 Task: In the  document payroll.txt Use the feature 'and check spelling and grammer' Select the body of letter and change paragraph spacing to  '1.5'Select the word  Good Afternoon and change font size to  25
Action: Mouse moved to (333, 458)
Screenshot: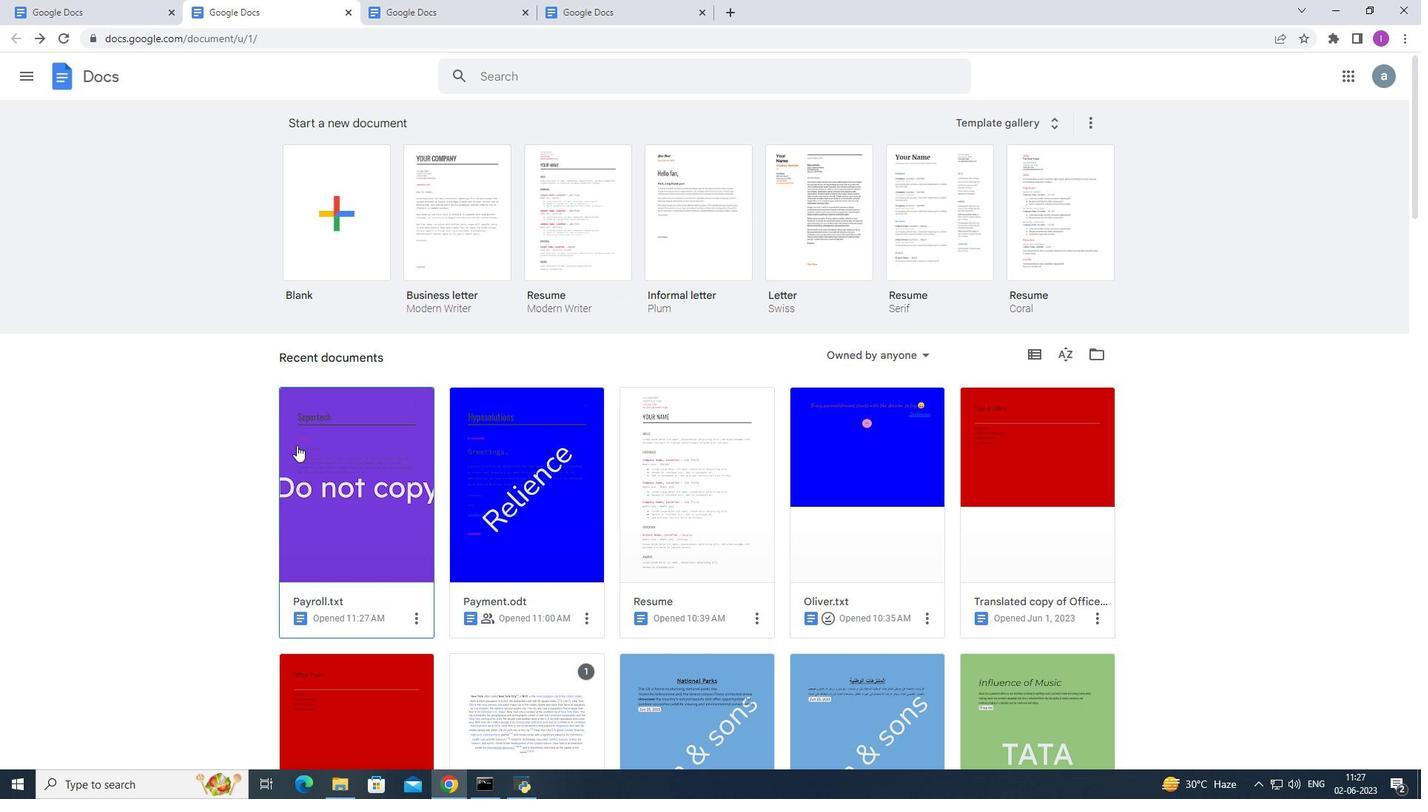 
Action: Mouse pressed left at (333, 458)
Screenshot: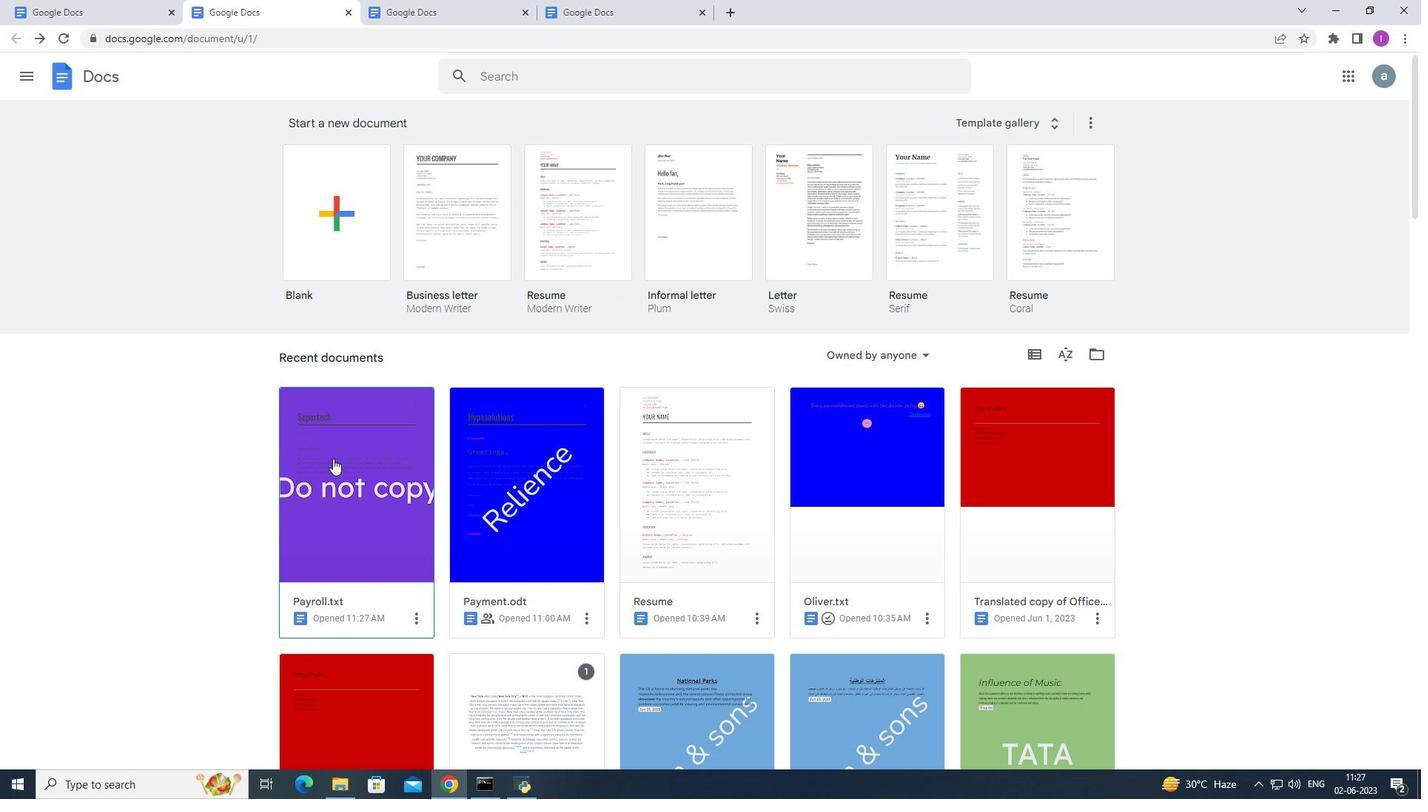 
Action: Mouse moved to (552, 566)
Screenshot: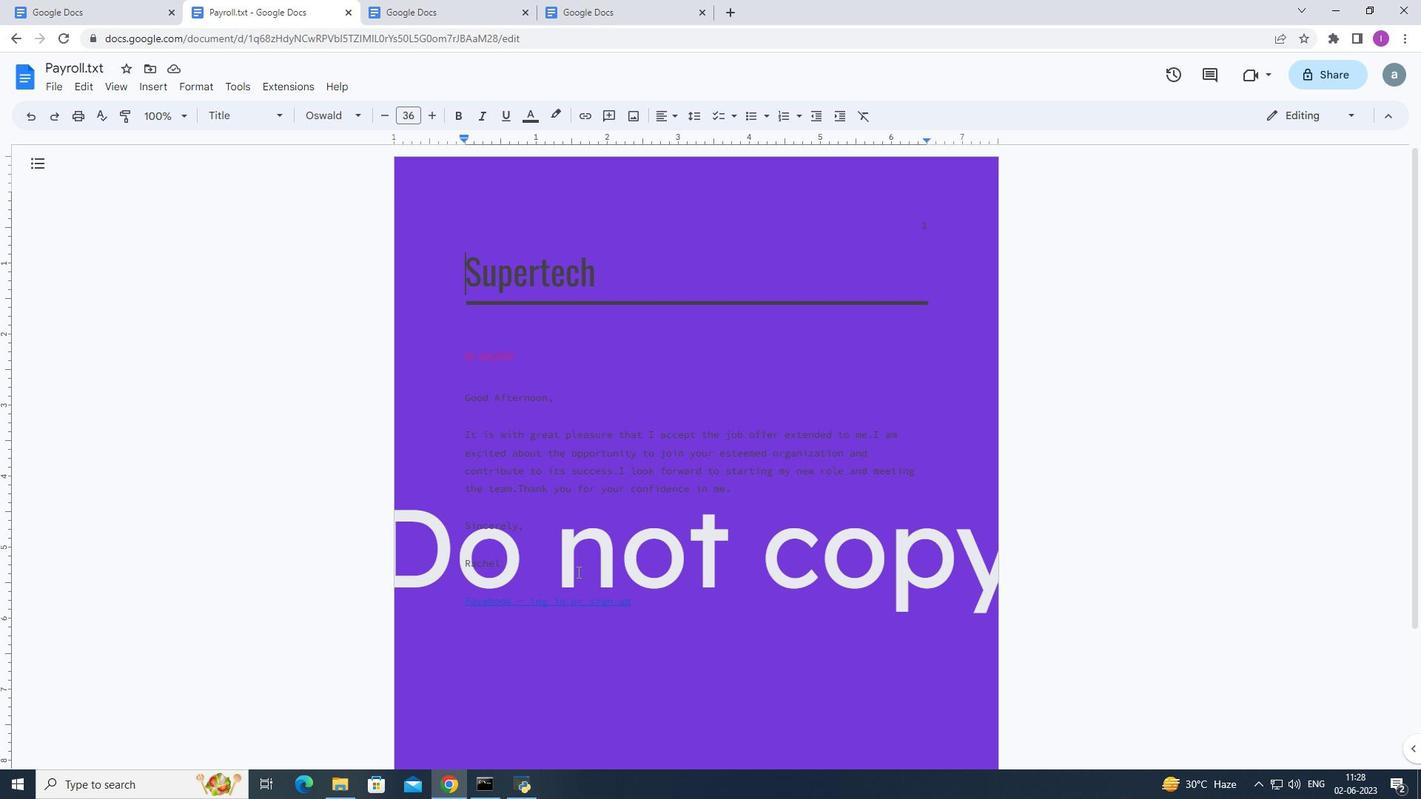 
Action: Mouse pressed left at (552, 566)
Screenshot: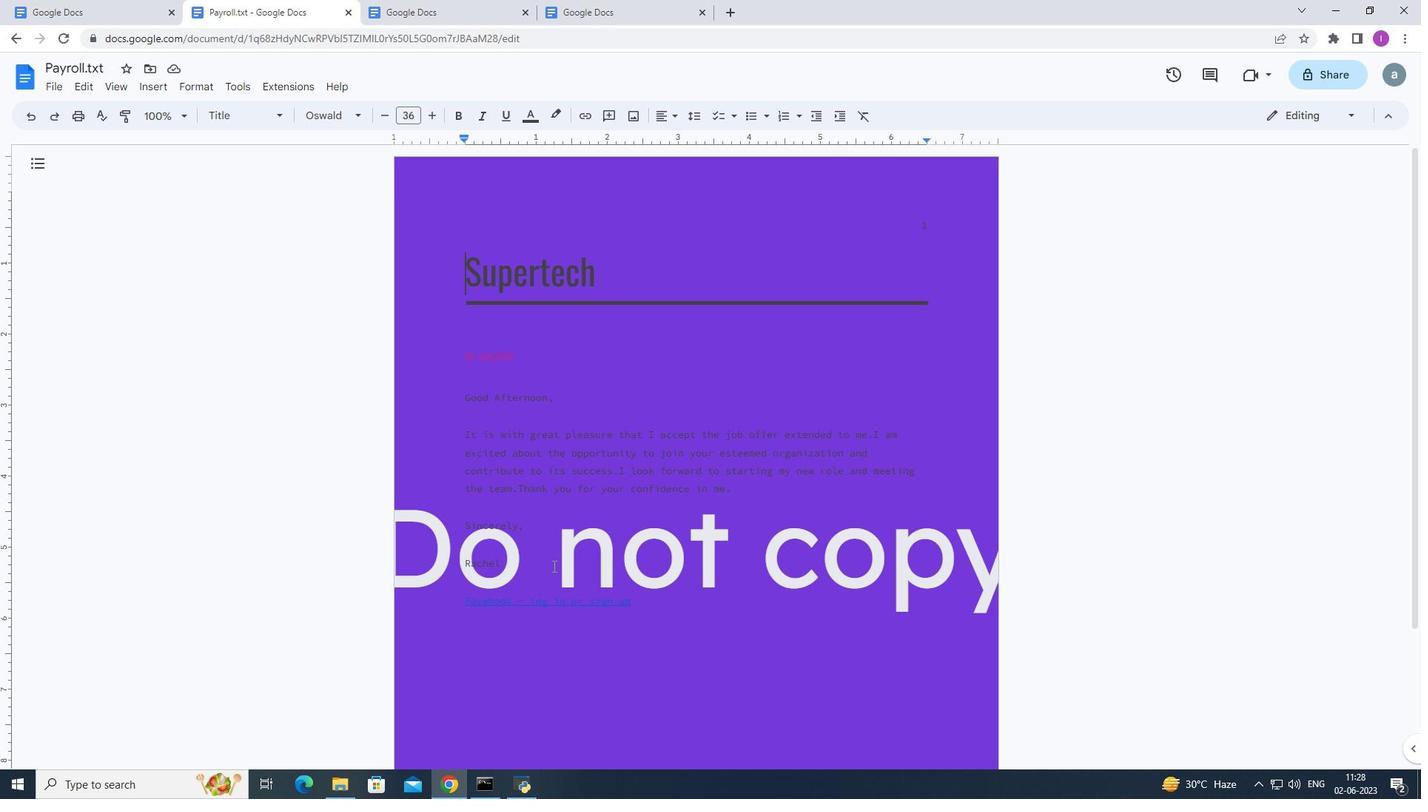 
Action: Mouse moved to (242, 80)
Screenshot: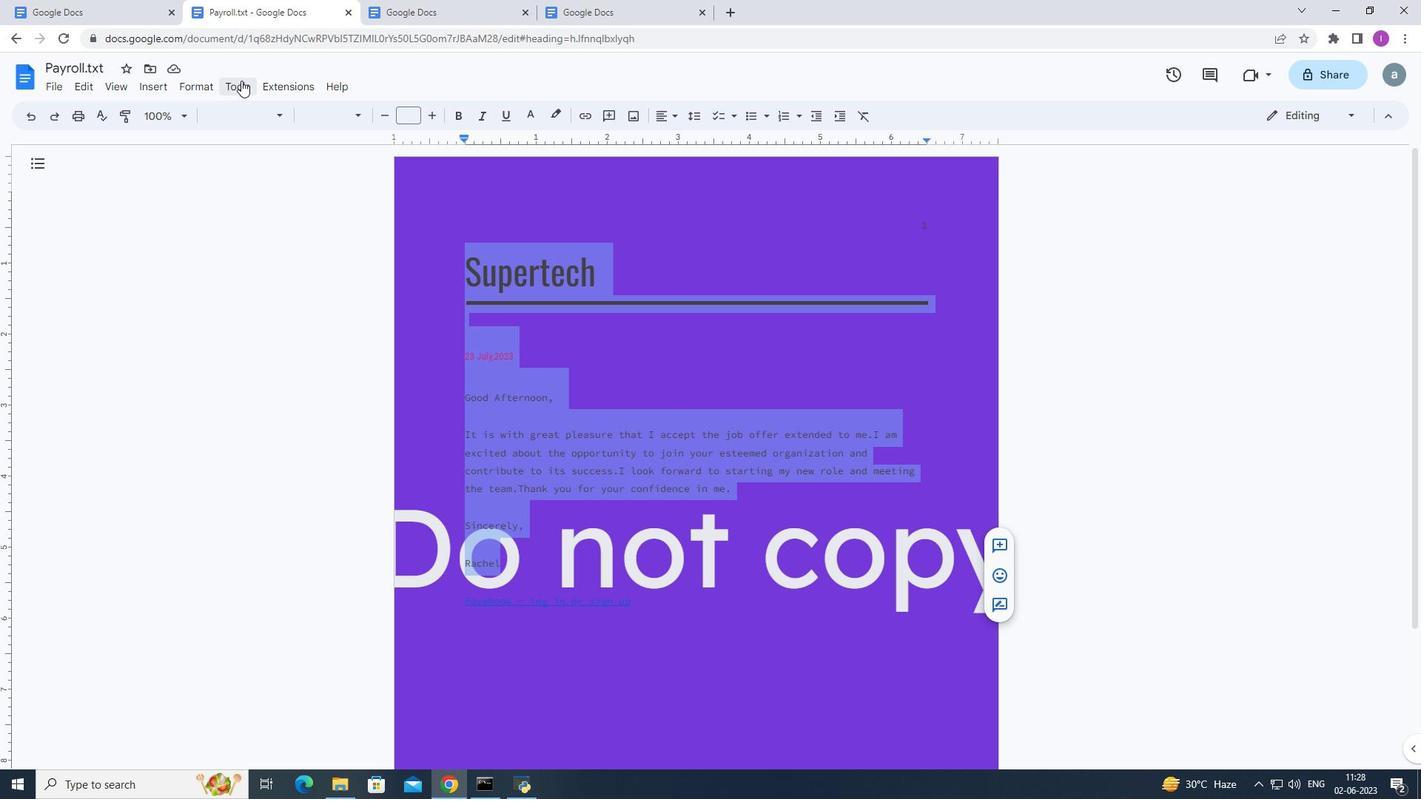 
Action: Mouse pressed left at (242, 80)
Screenshot: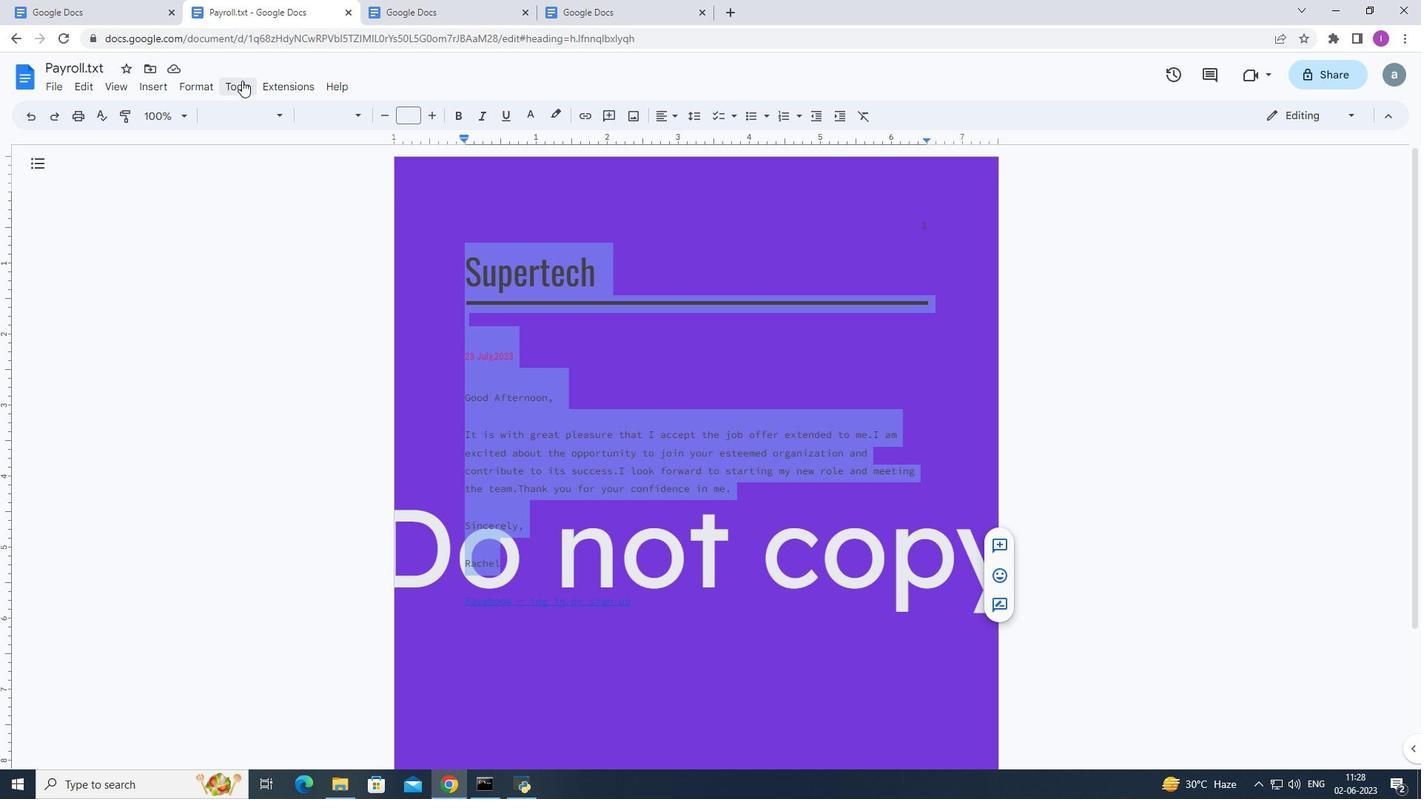 
Action: Mouse moved to (302, 105)
Screenshot: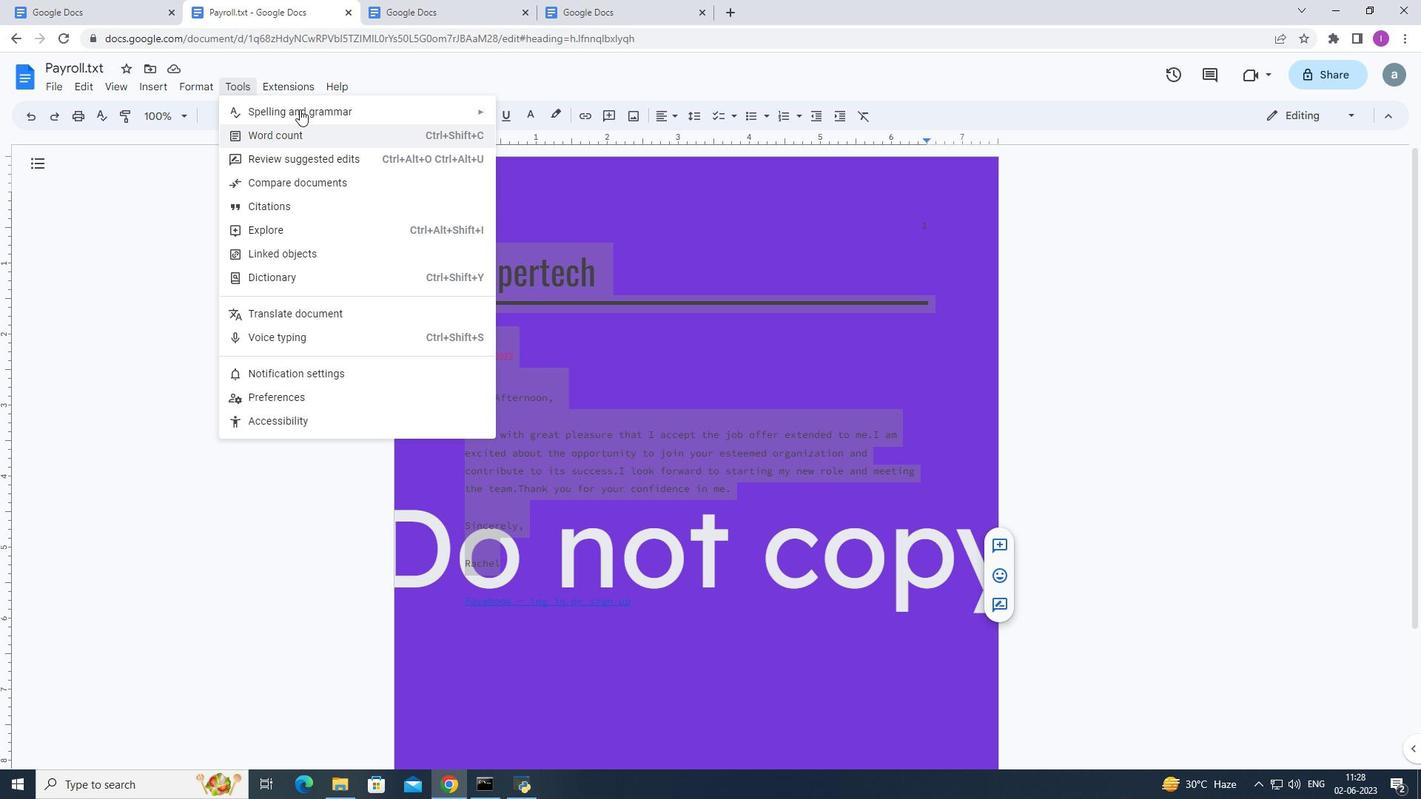 
Action: Mouse pressed left at (302, 105)
Screenshot: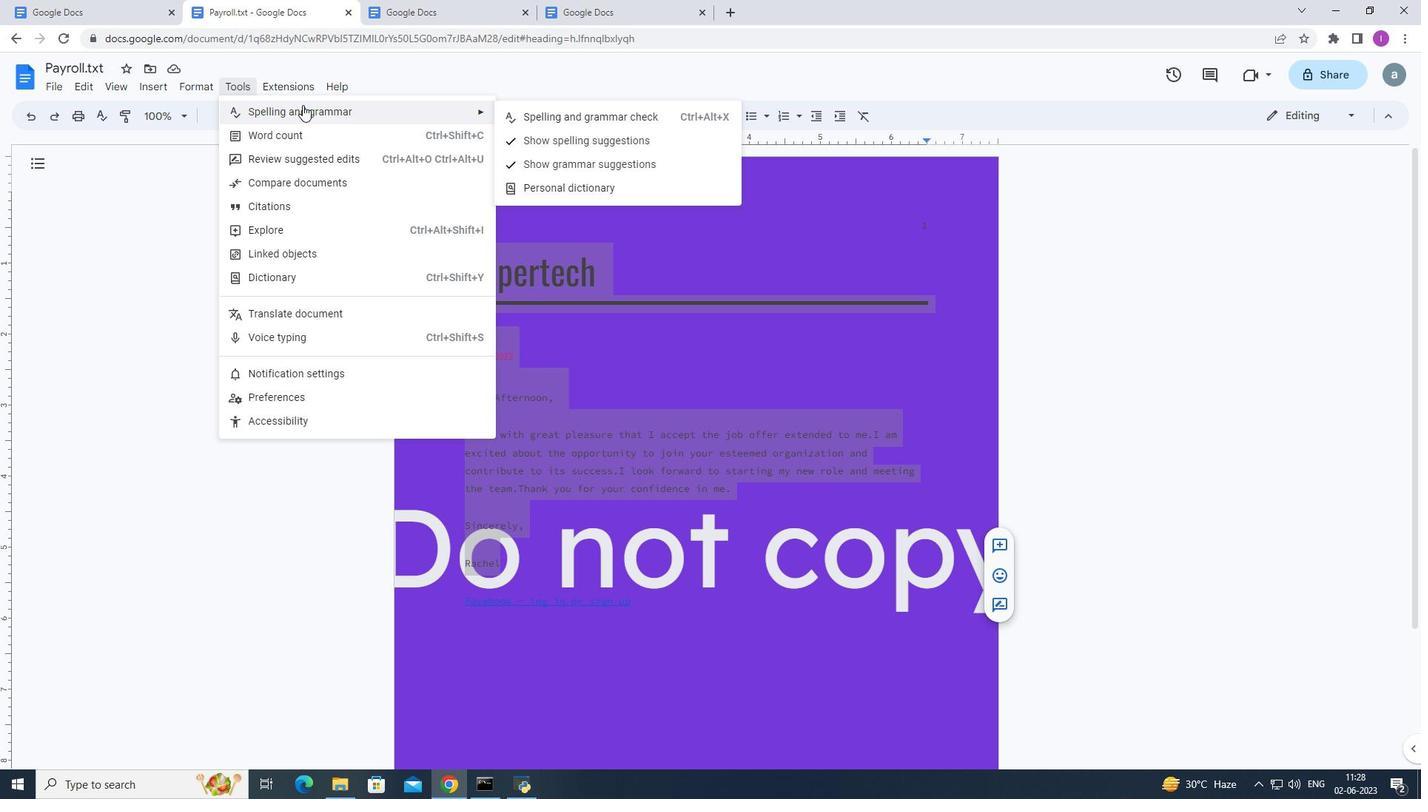 
Action: Mouse moved to (542, 116)
Screenshot: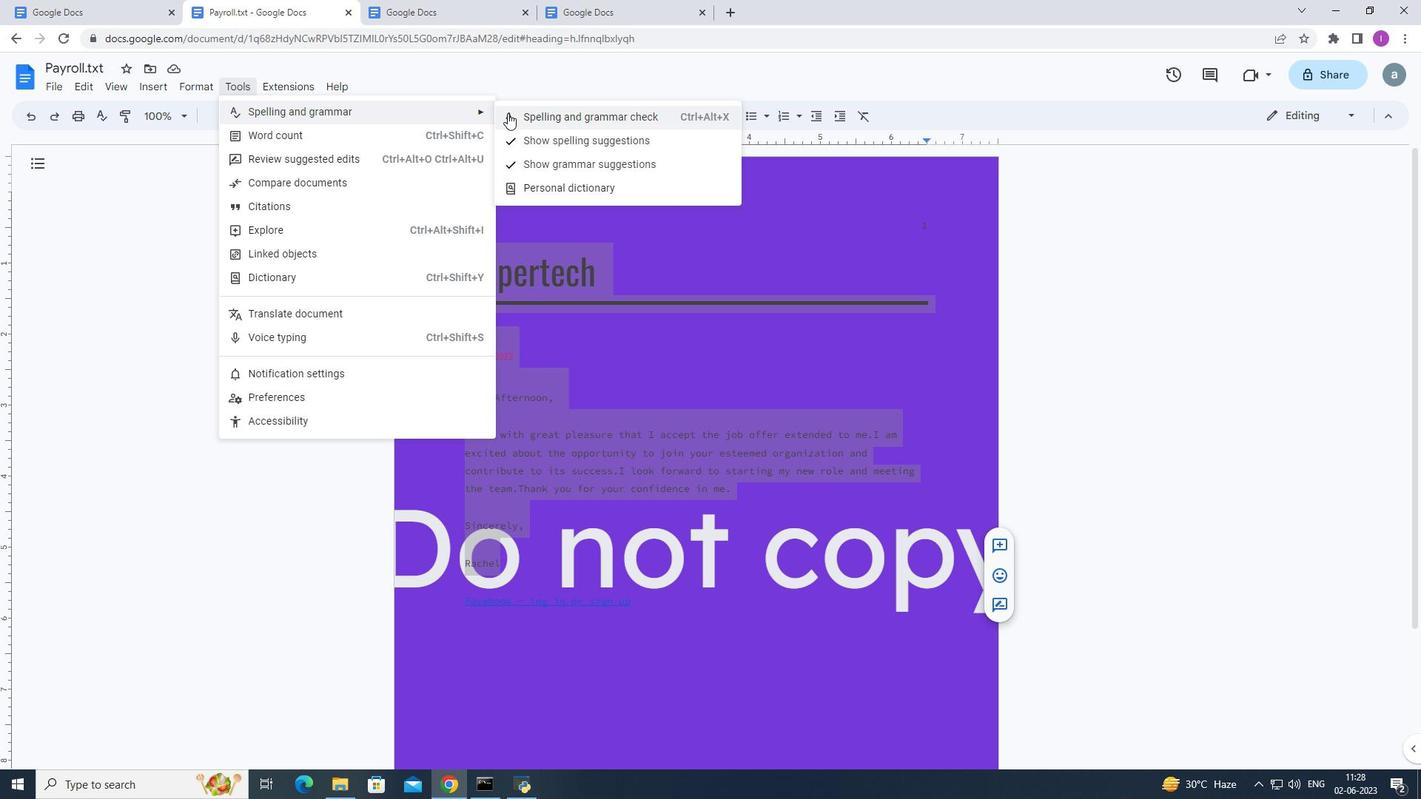 
Action: Mouse pressed left at (542, 116)
Screenshot: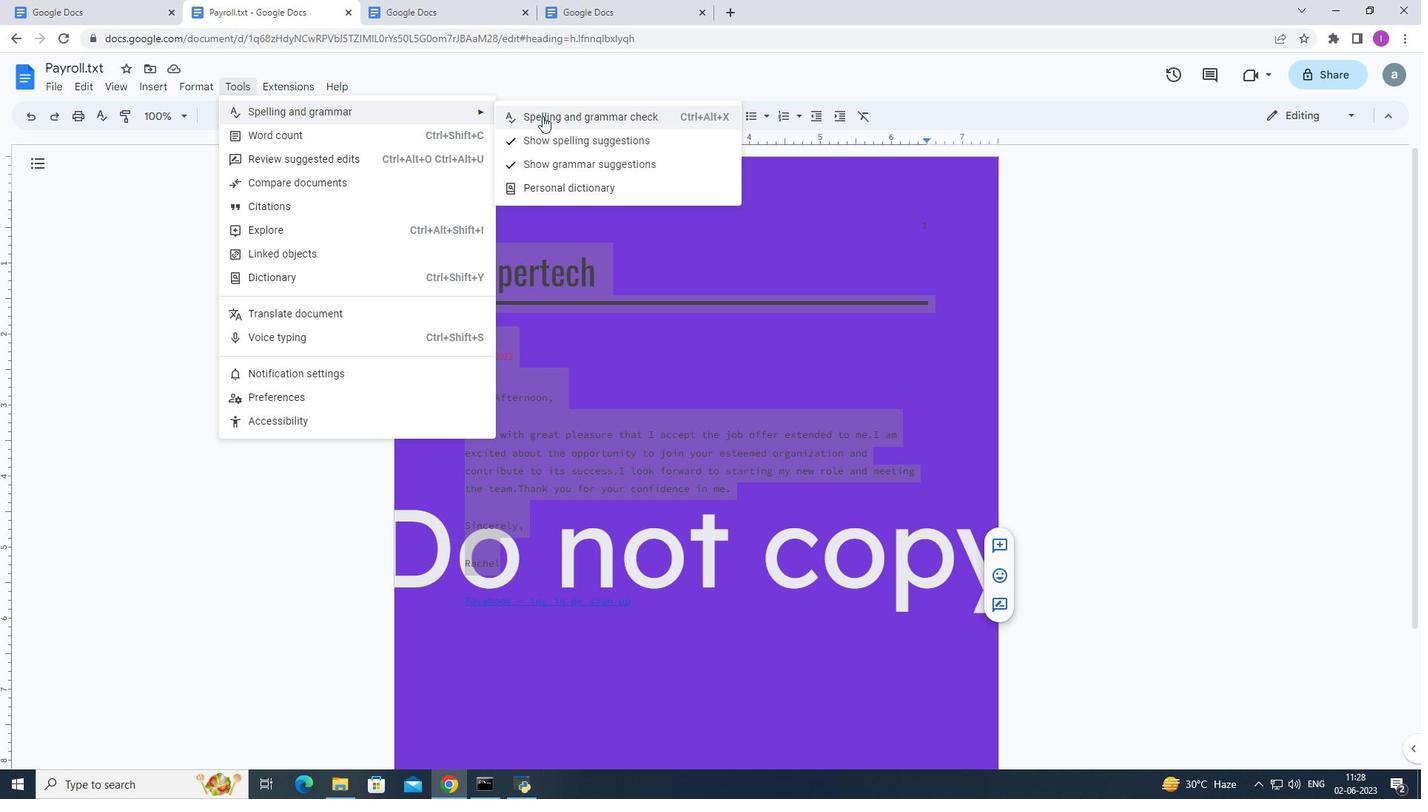 
Action: Mouse moved to (1126, 373)
Screenshot: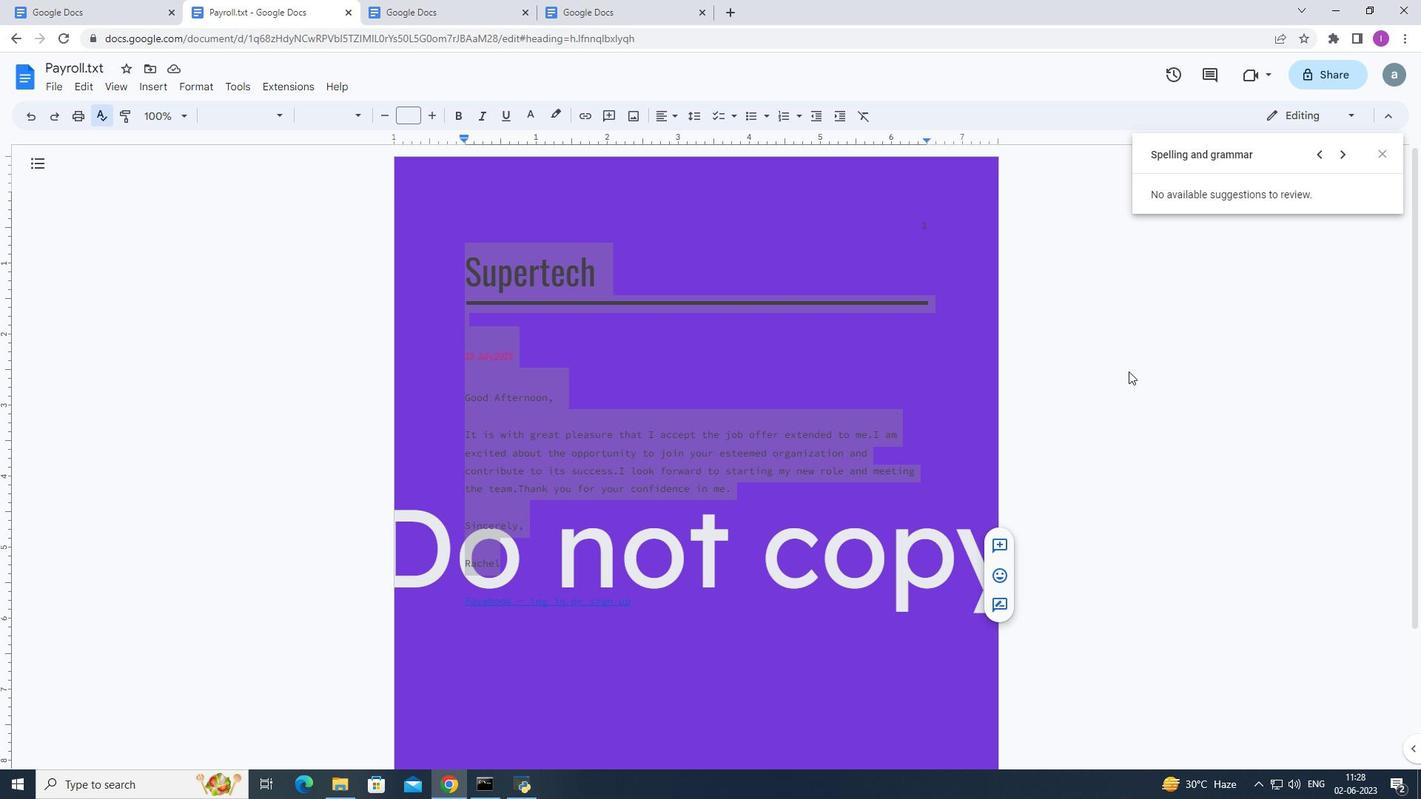 
Action: Mouse pressed left at (1126, 373)
Screenshot: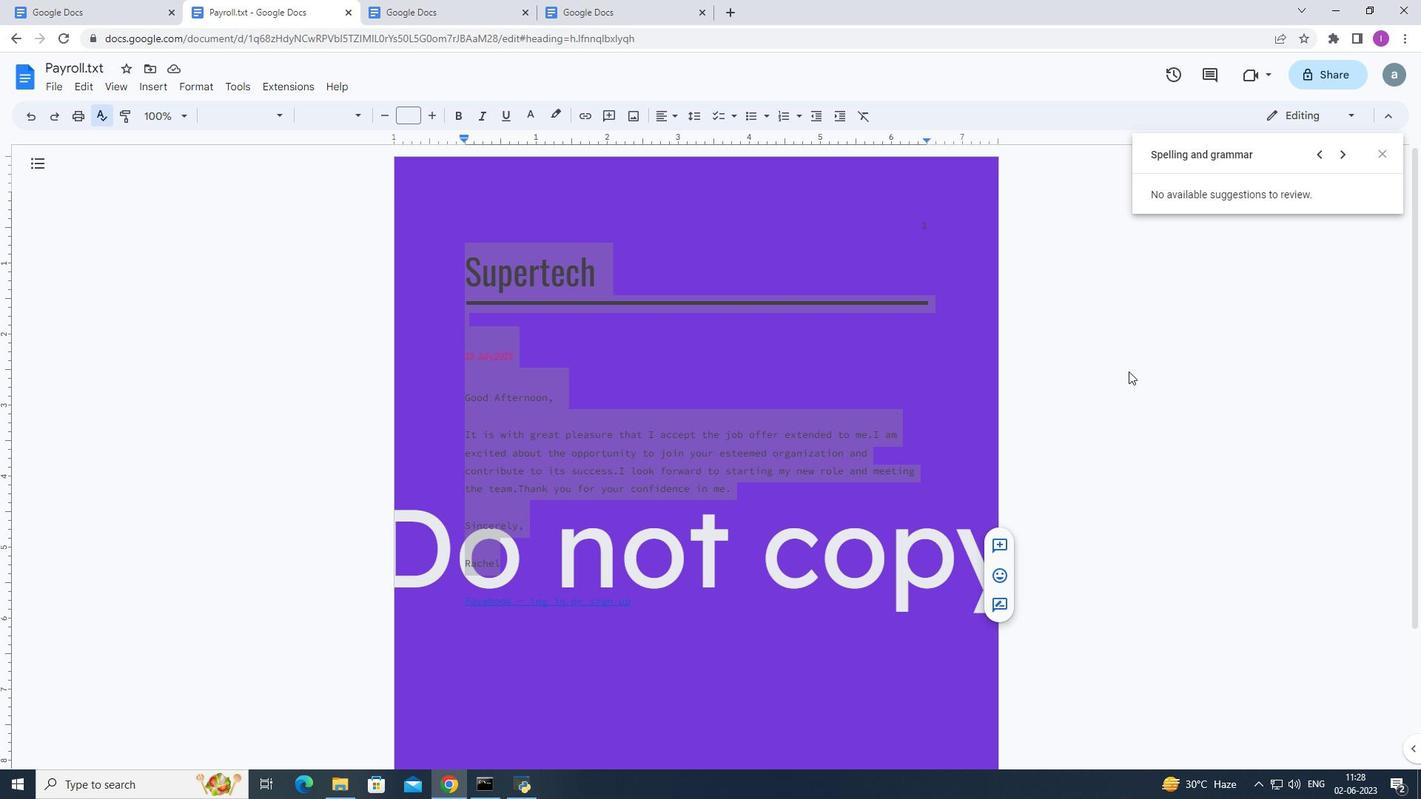 
Action: Mouse moved to (741, 496)
Screenshot: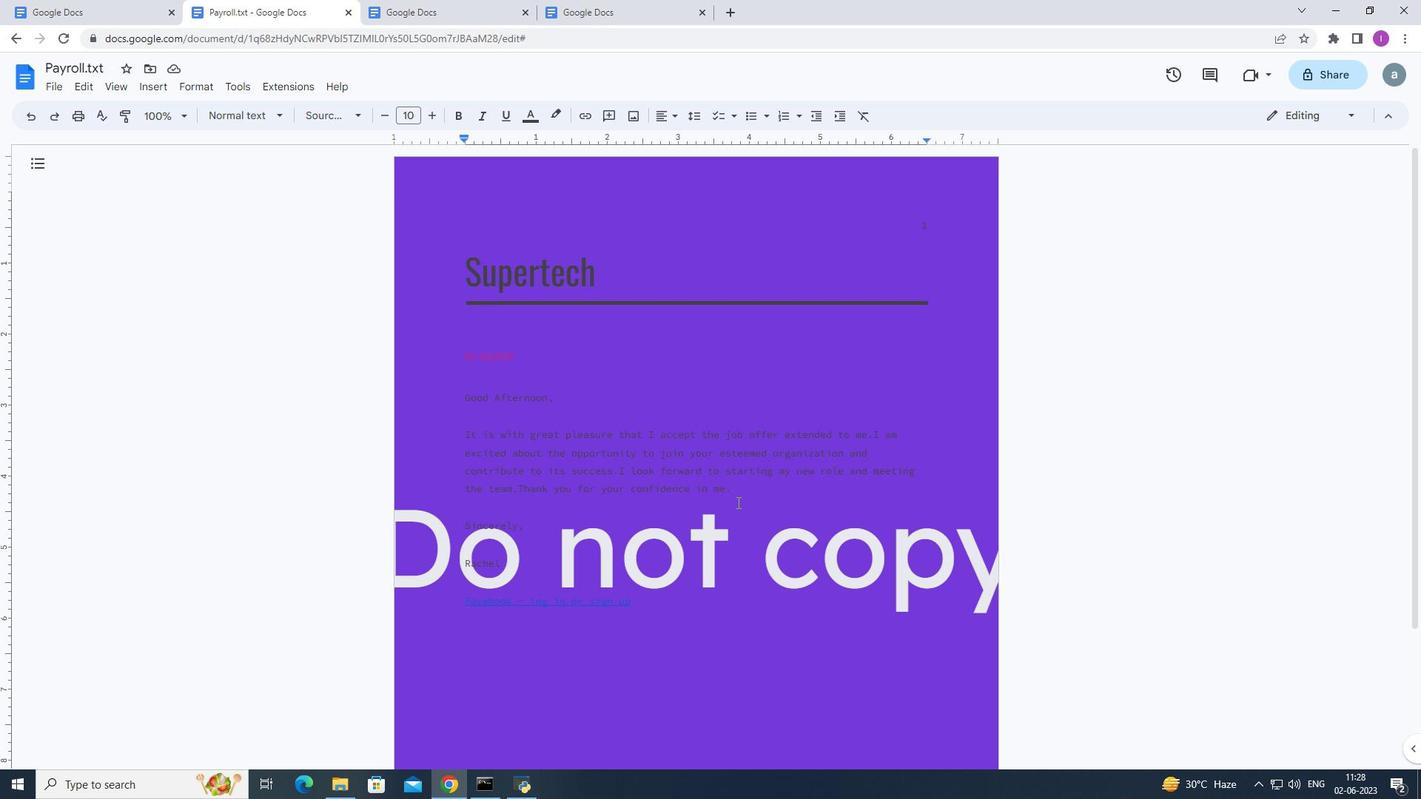 
Action: Mouse pressed left at (741, 496)
Screenshot: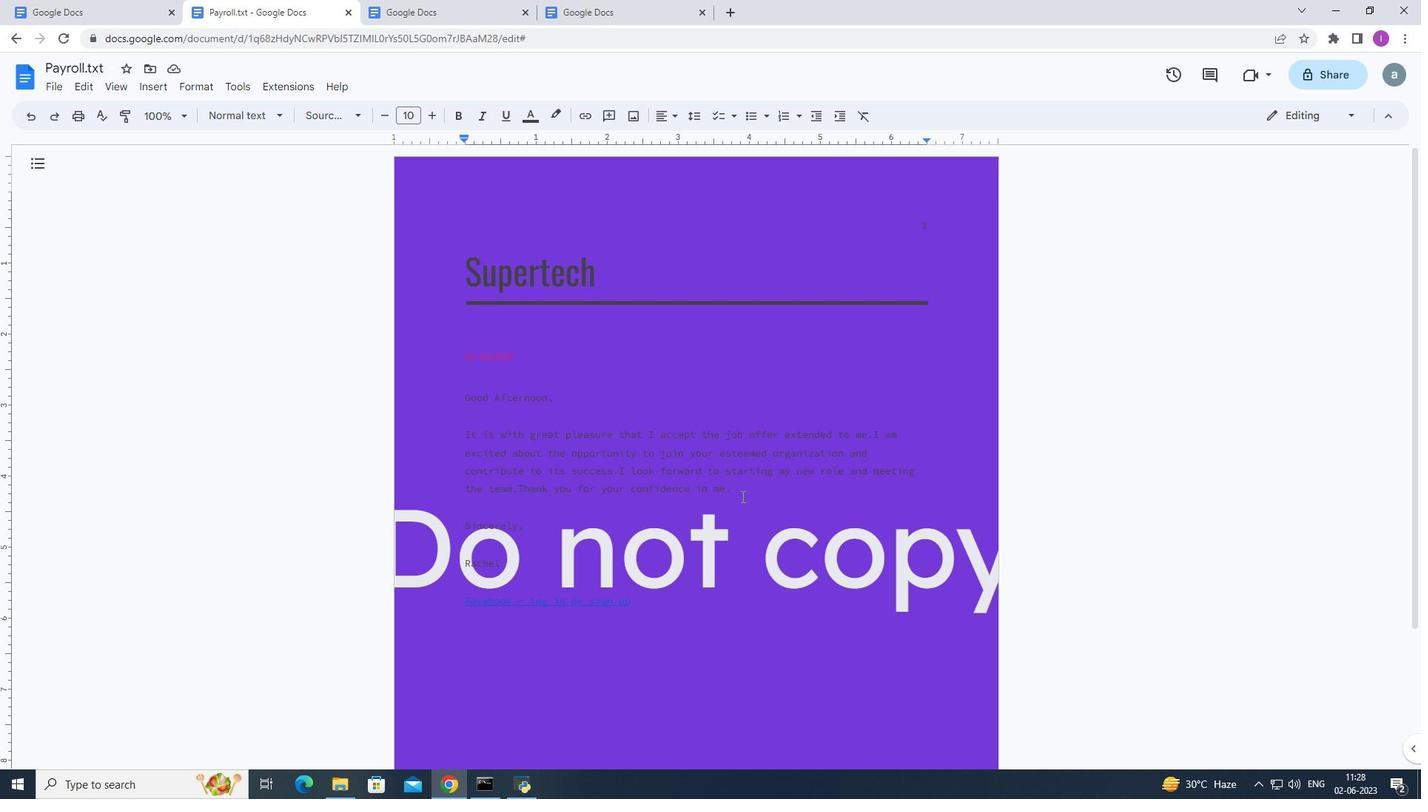 
Action: Mouse moved to (699, 117)
Screenshot: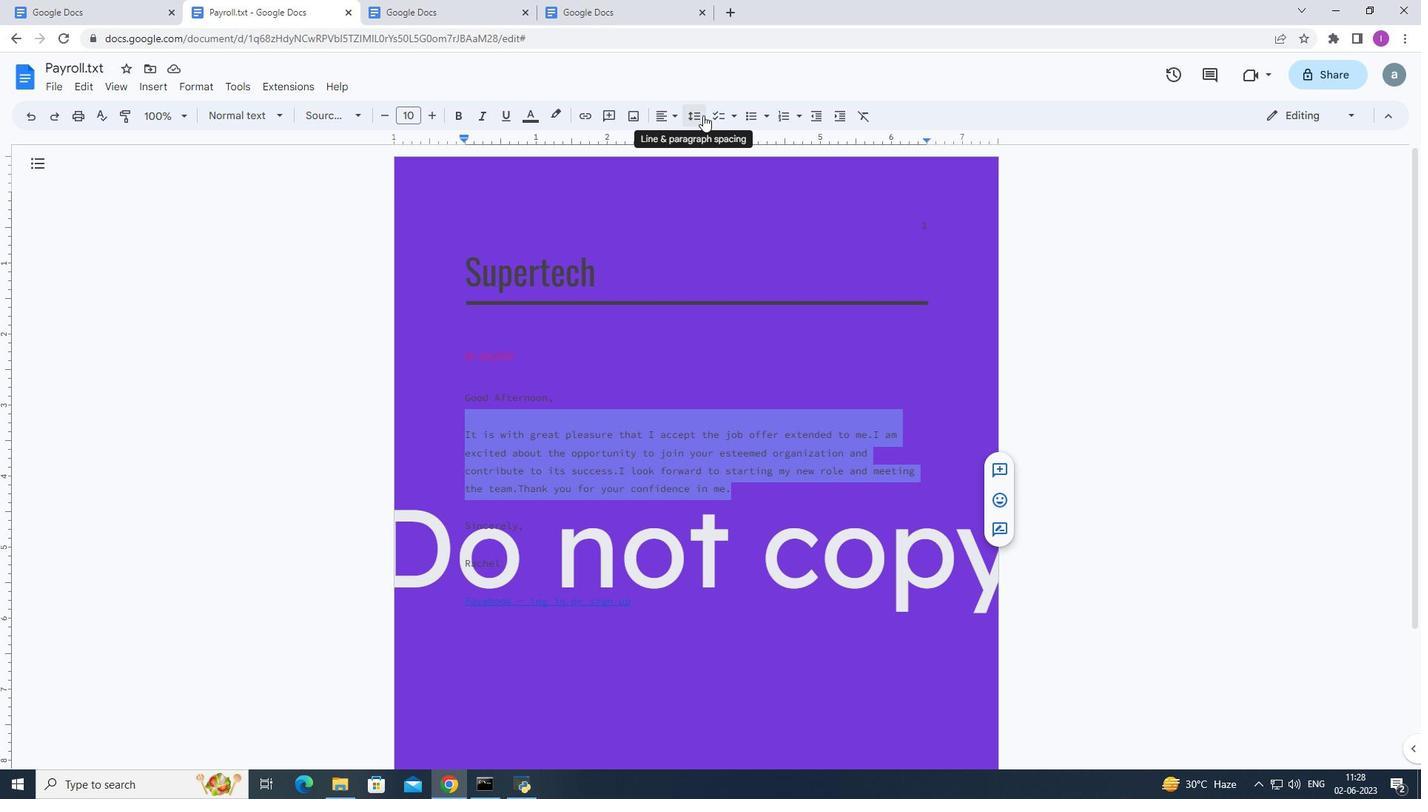 
Action: Mouse pressed left at (699, 117)
Screenshot: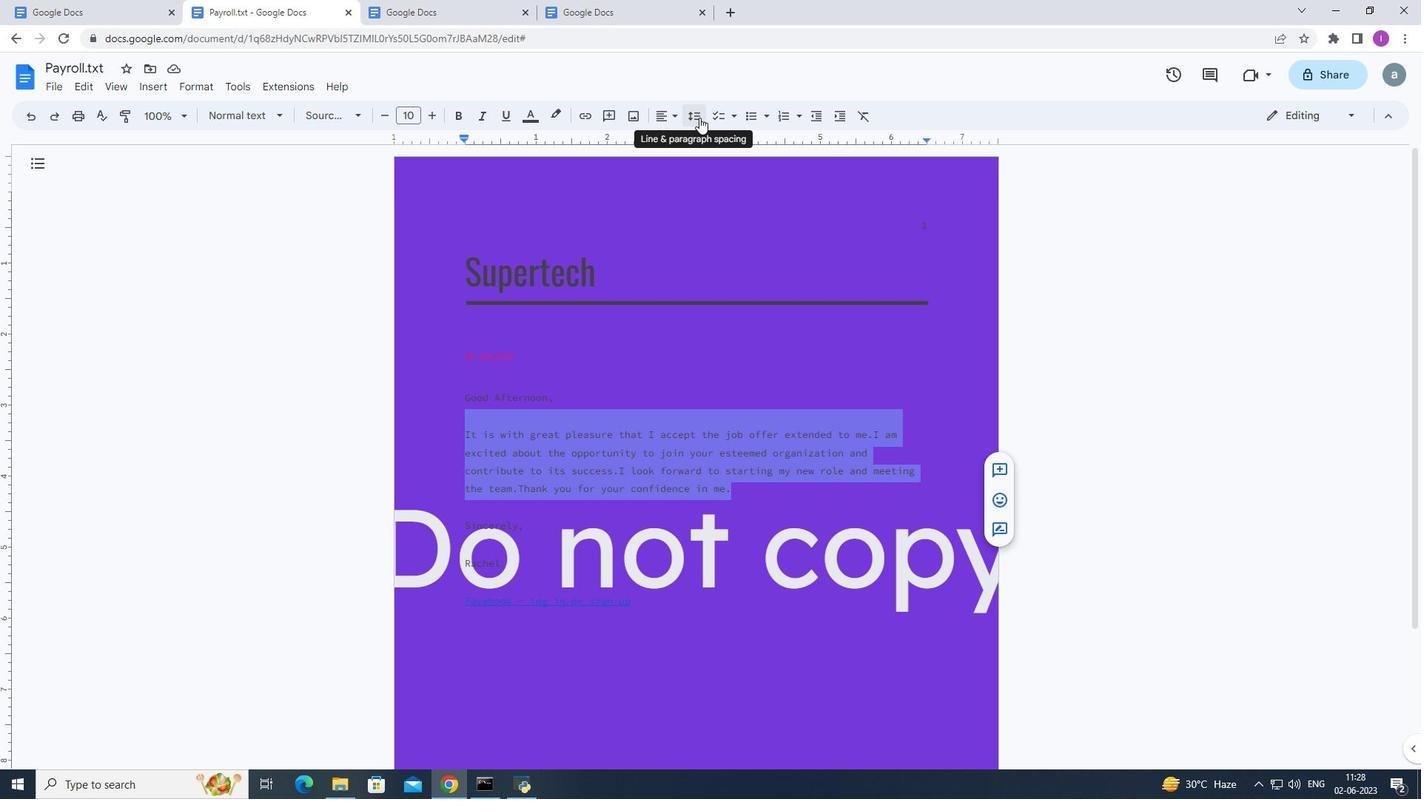 
Action: Mouse moved to (726, 193)
Screenshot: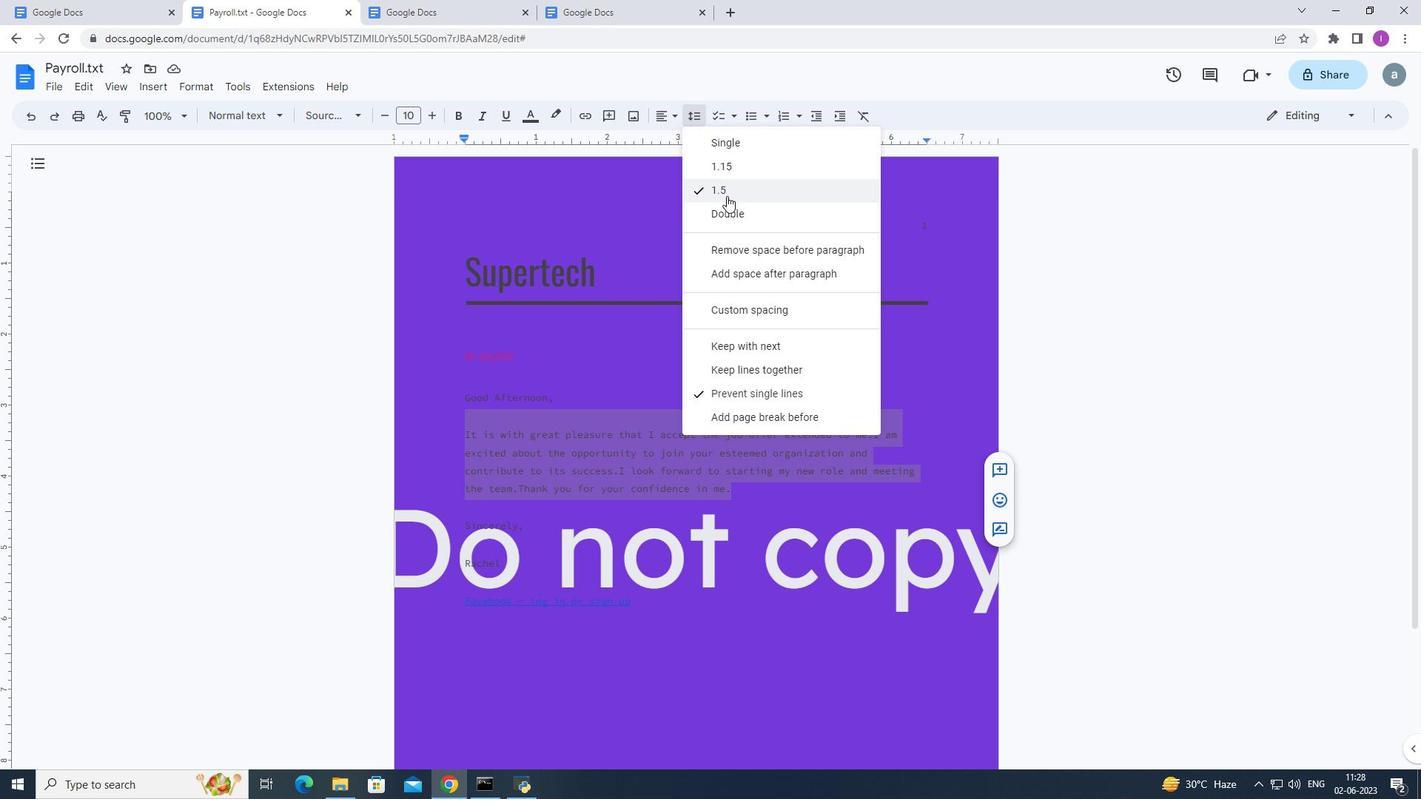 
Action: Mouse pressed left at (726, 193)
Screenshot: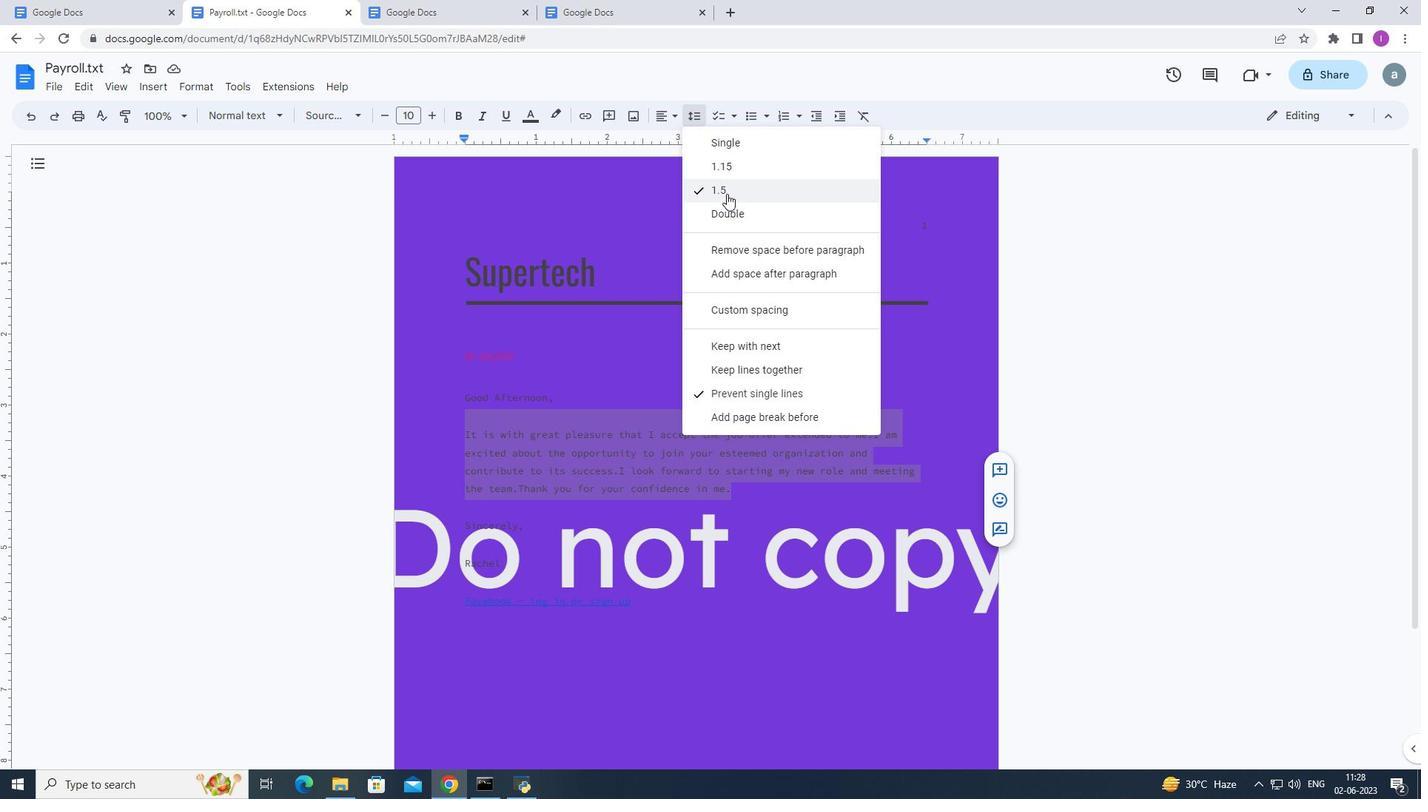 
Action: Mouse moved to (1079, 174)
Screenshot: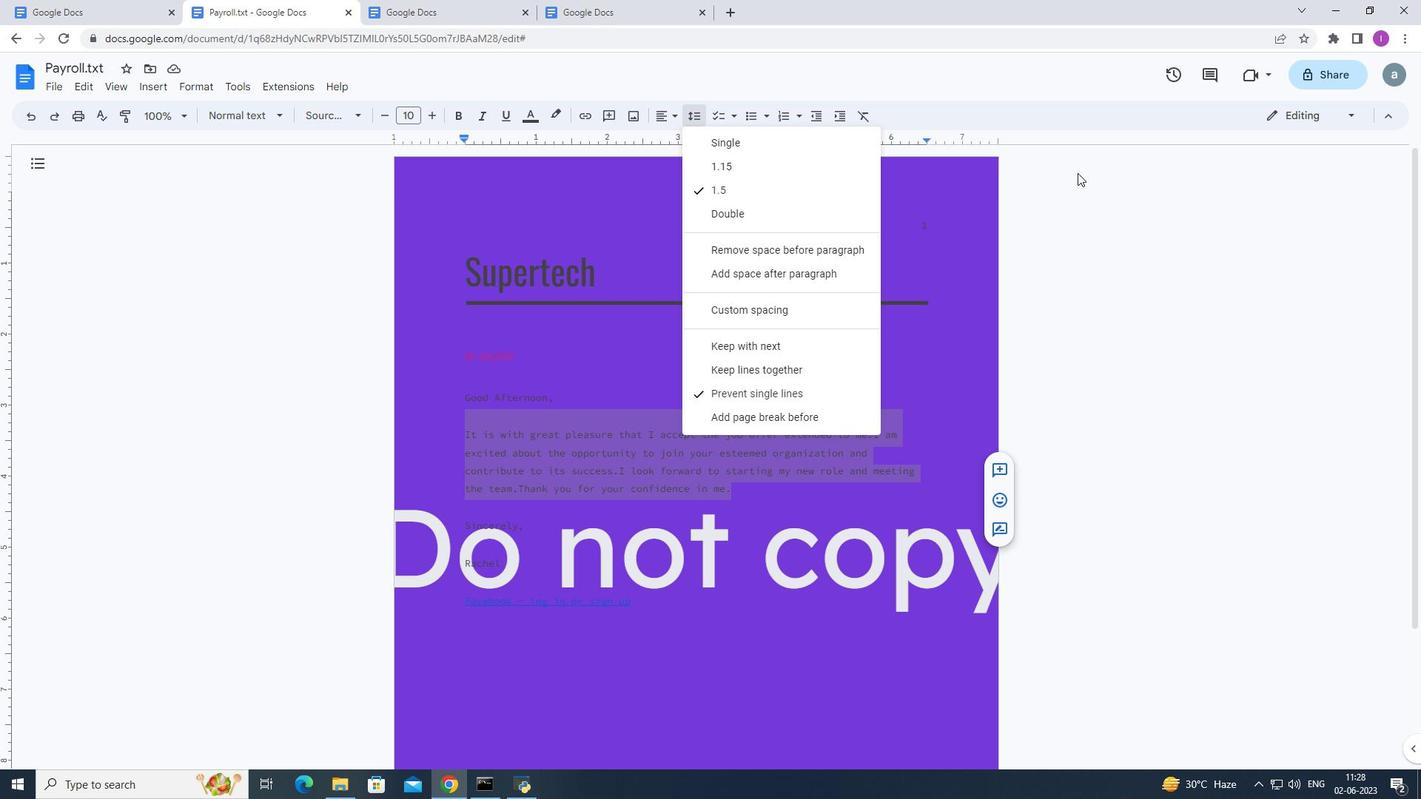 
Action: Mouse pressed left at (1079, 174)
Screenshot: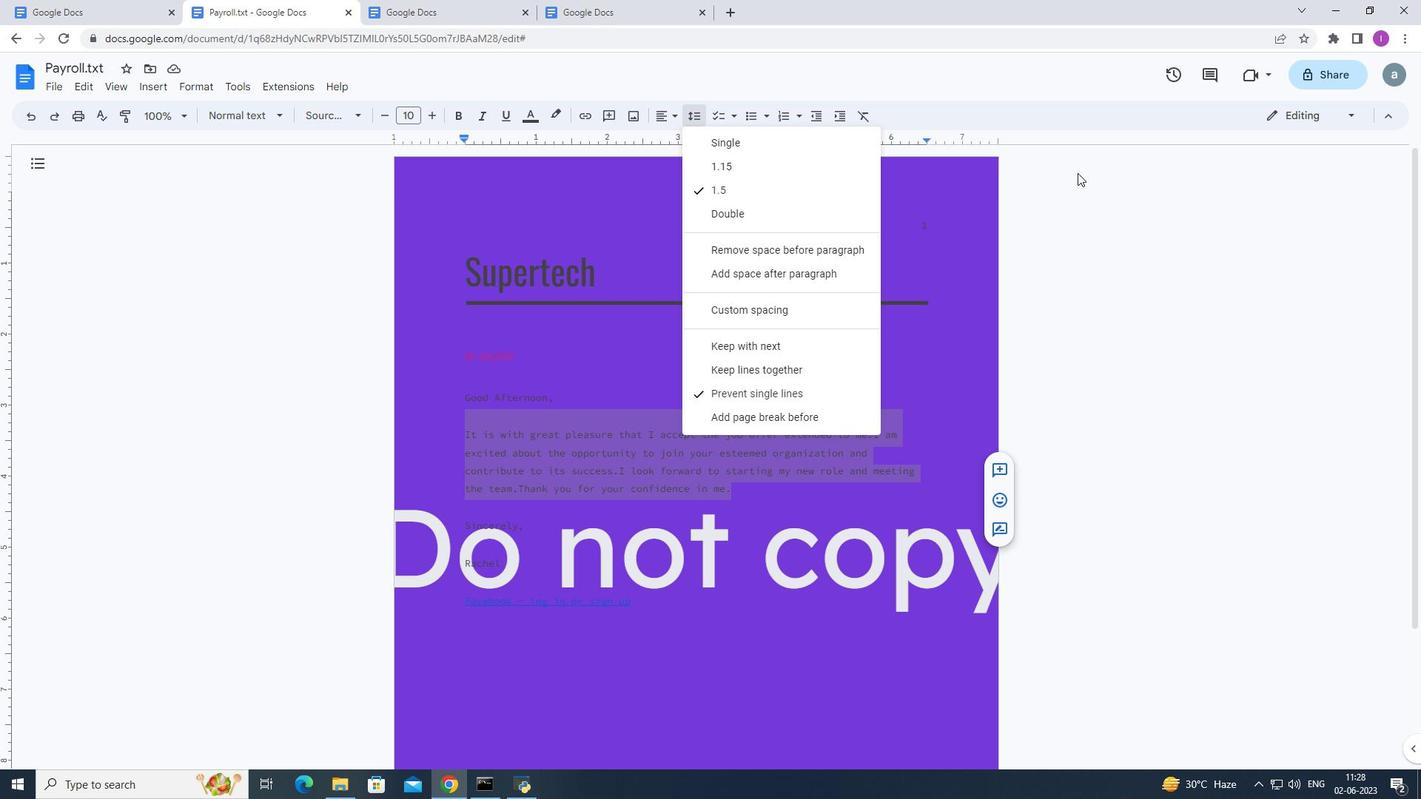 
Action: Mouse moved to (573, 398)
Screenshot: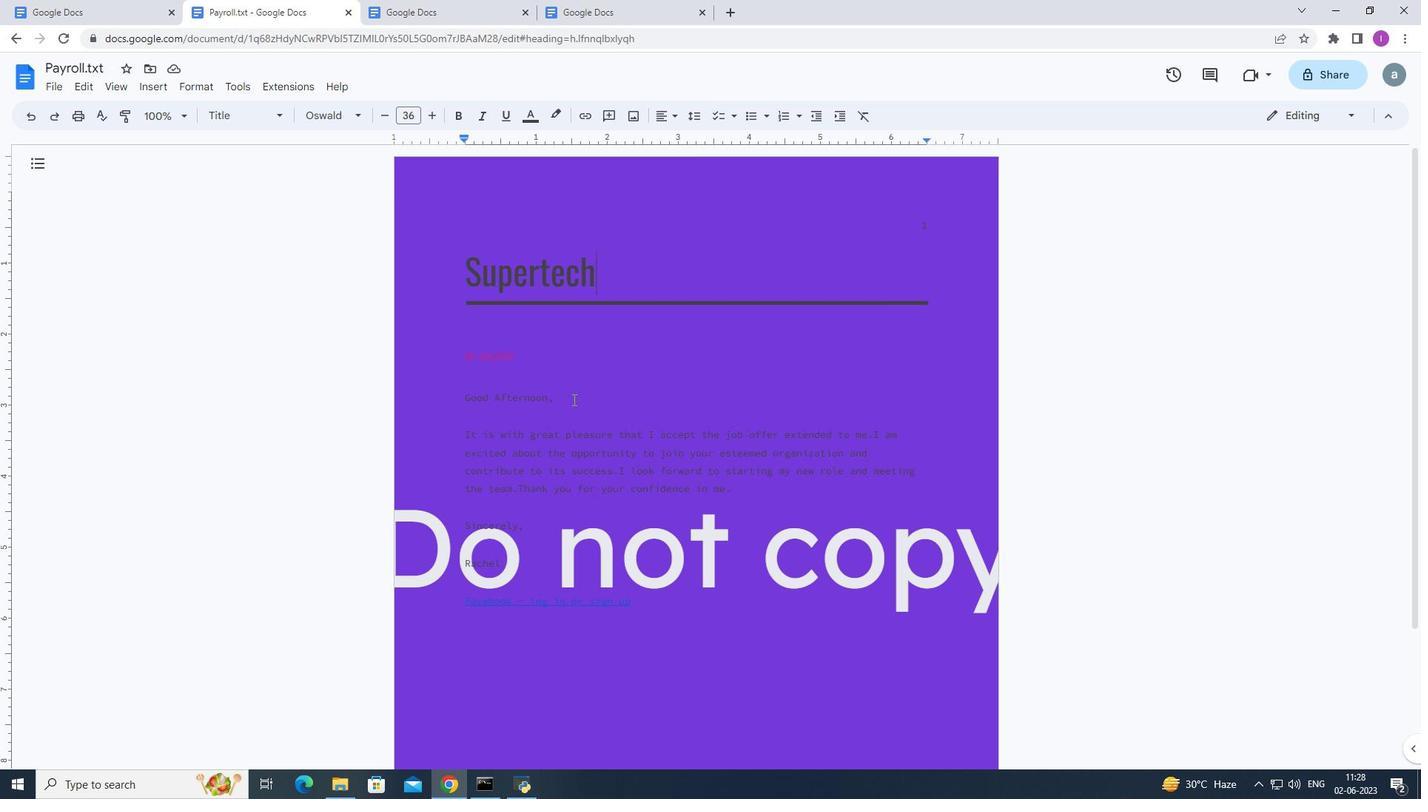 
Action: Mouse pressed left at (573, 398)
Screenshot: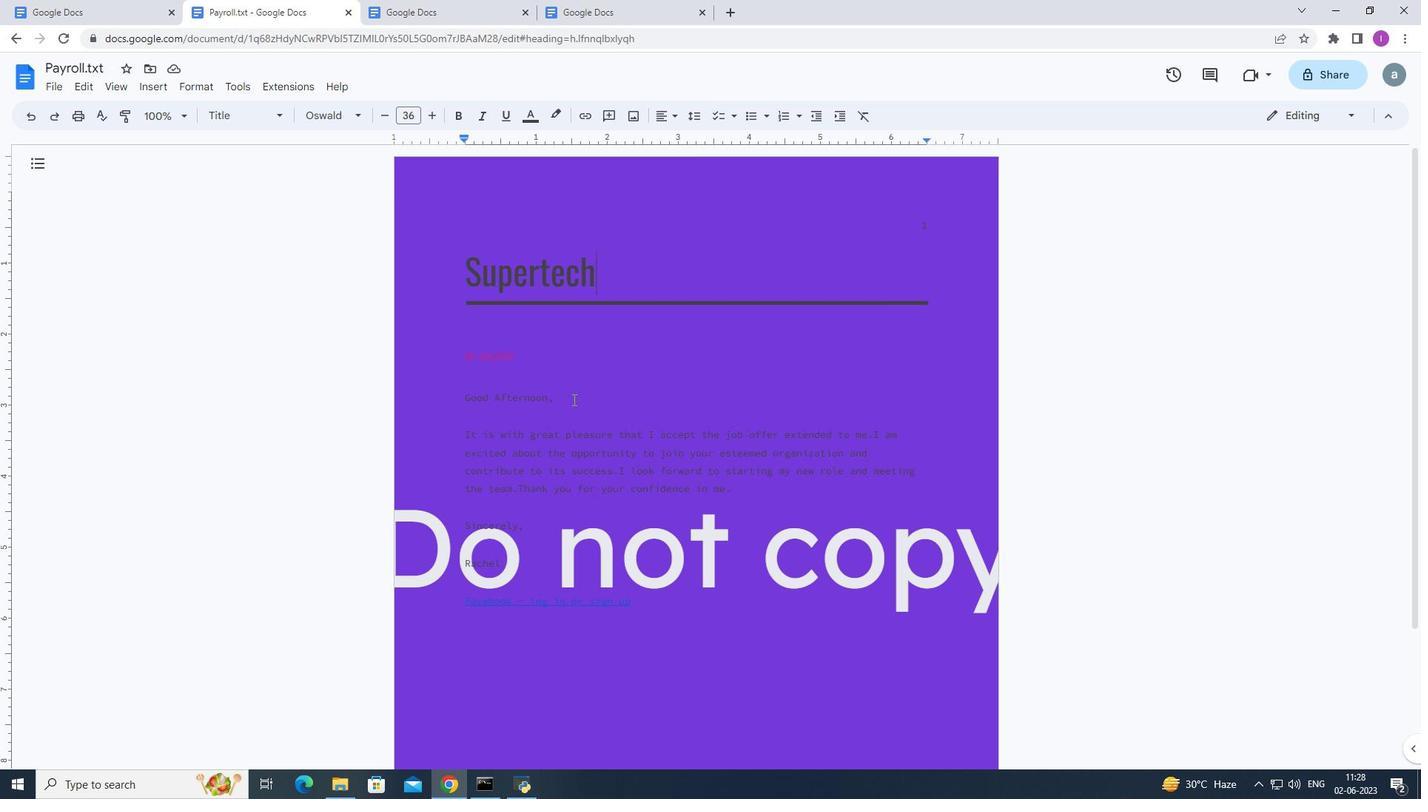 
Action: Mouse moved to (417, 111)
Screenshot: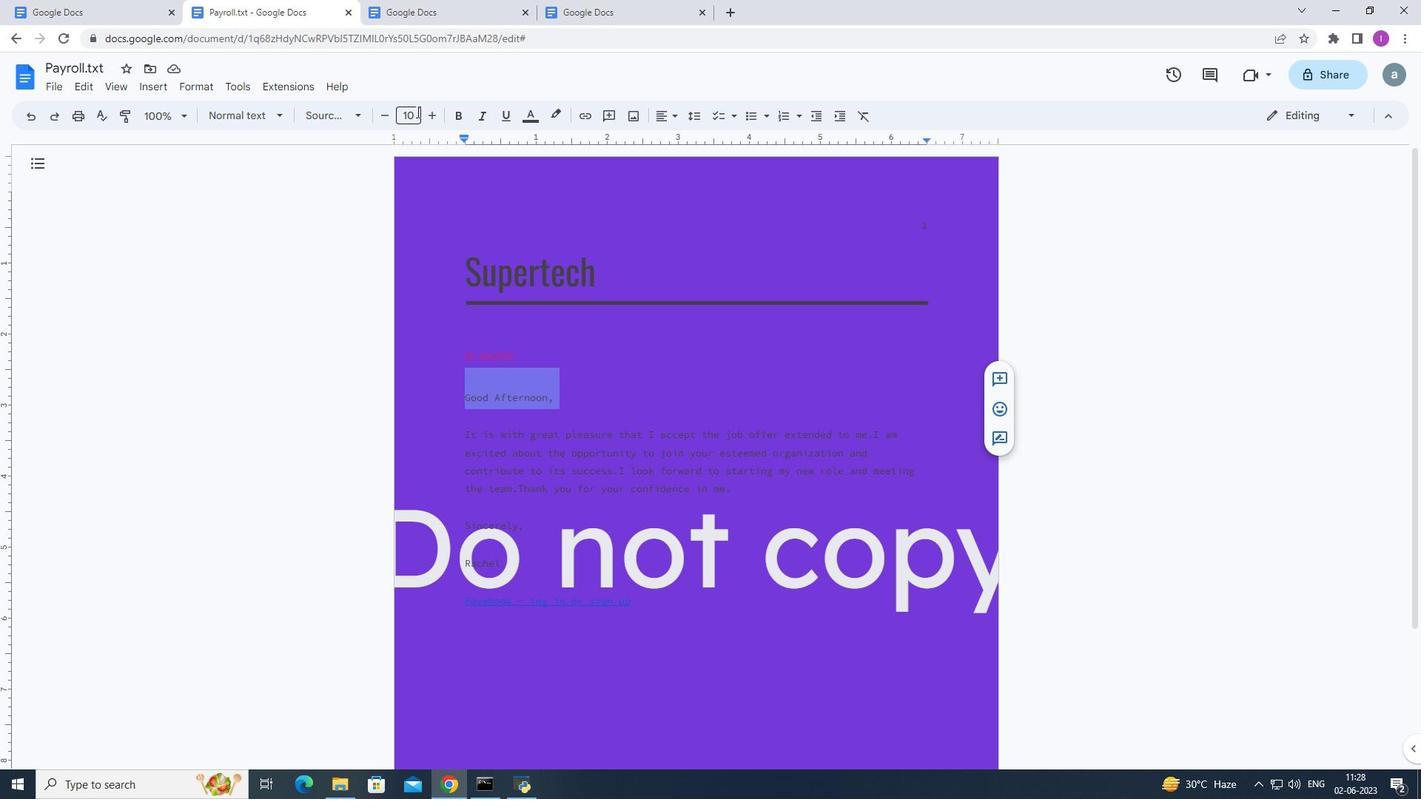 
Action: Mouse pressed left at (417, 111)
Screenshot: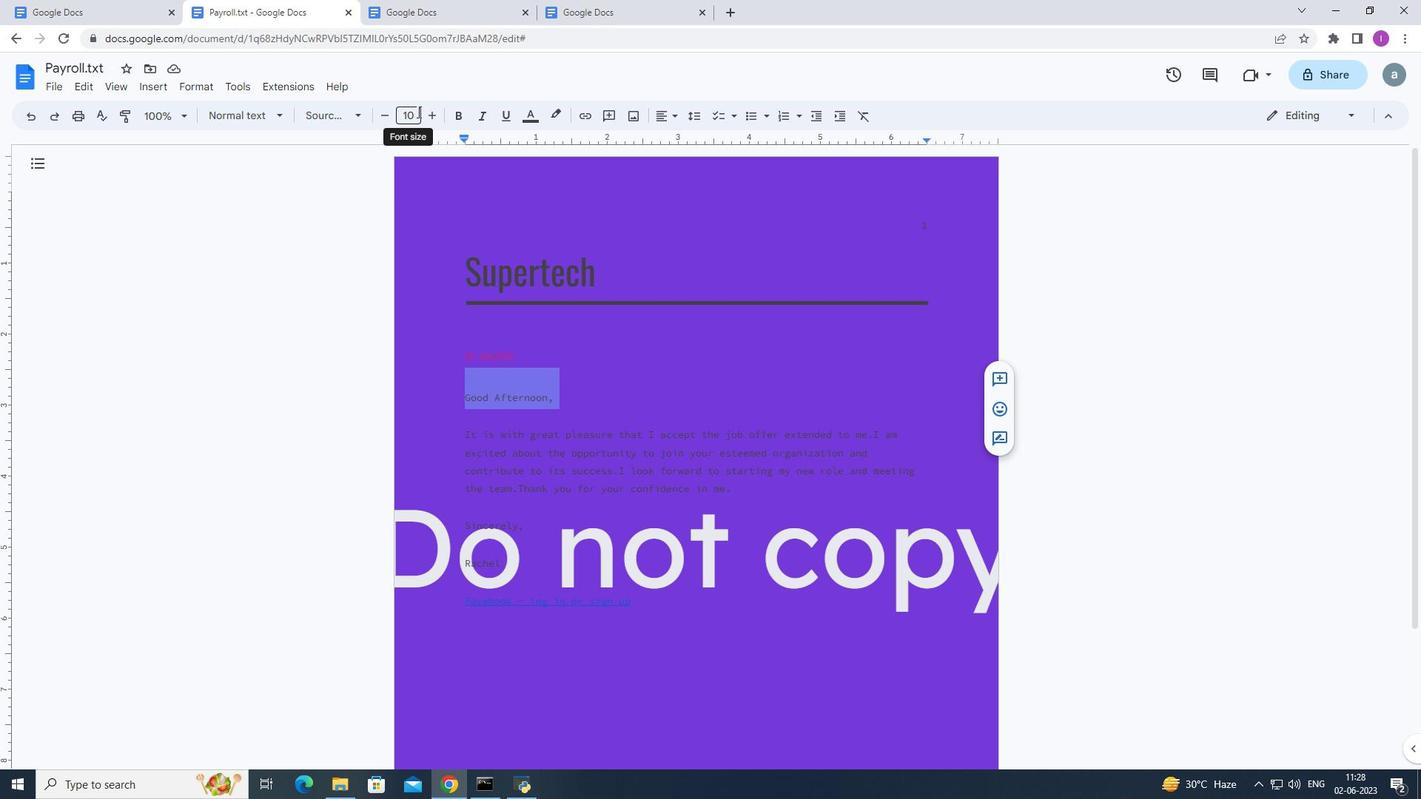 
Action: Mouse moved to (468, 121)
Screenshot: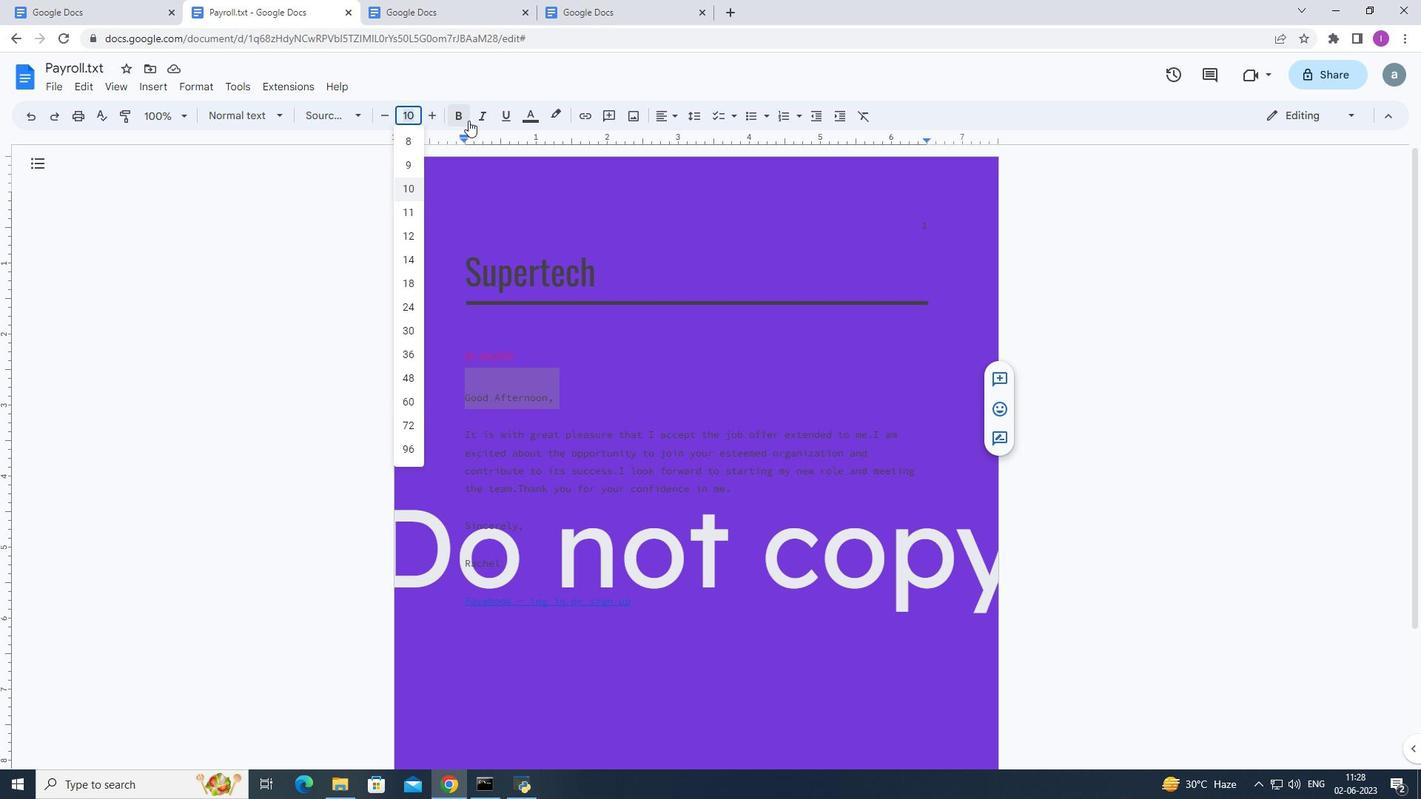 
Action: Key pressed 25
Screenshot: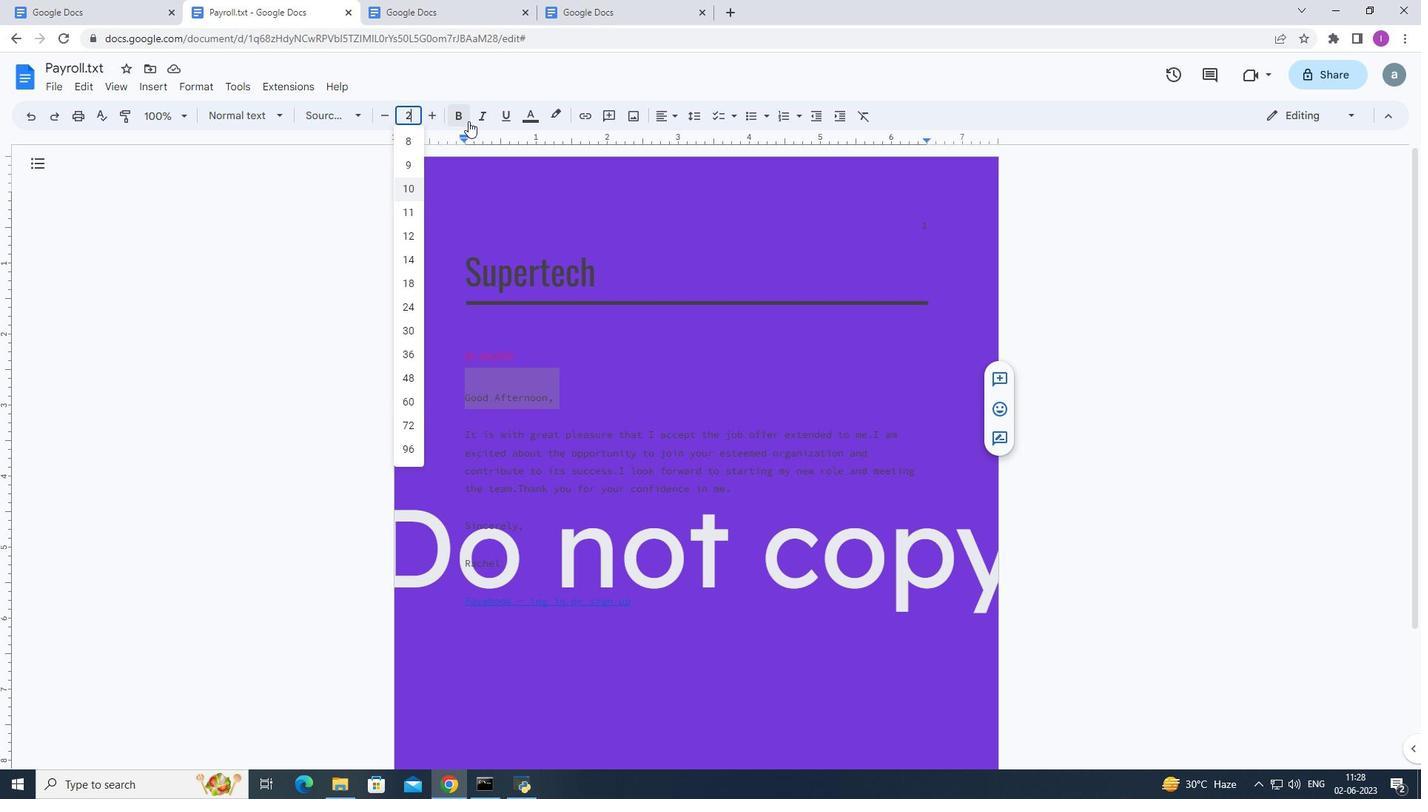 
Action: Mouse moved to (408, 250)
Screenshot: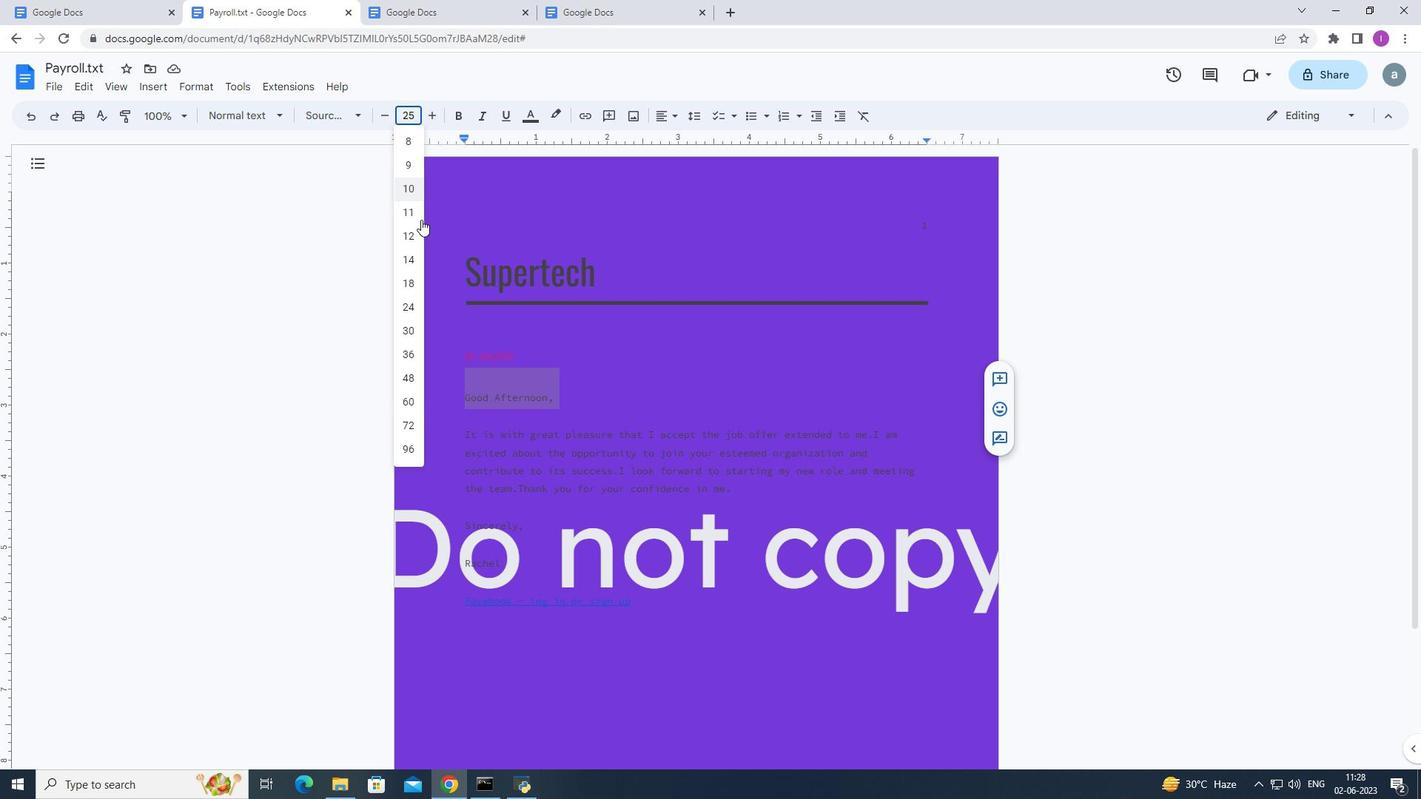 
Action: Key pressed <Key.enter>
Screenshot: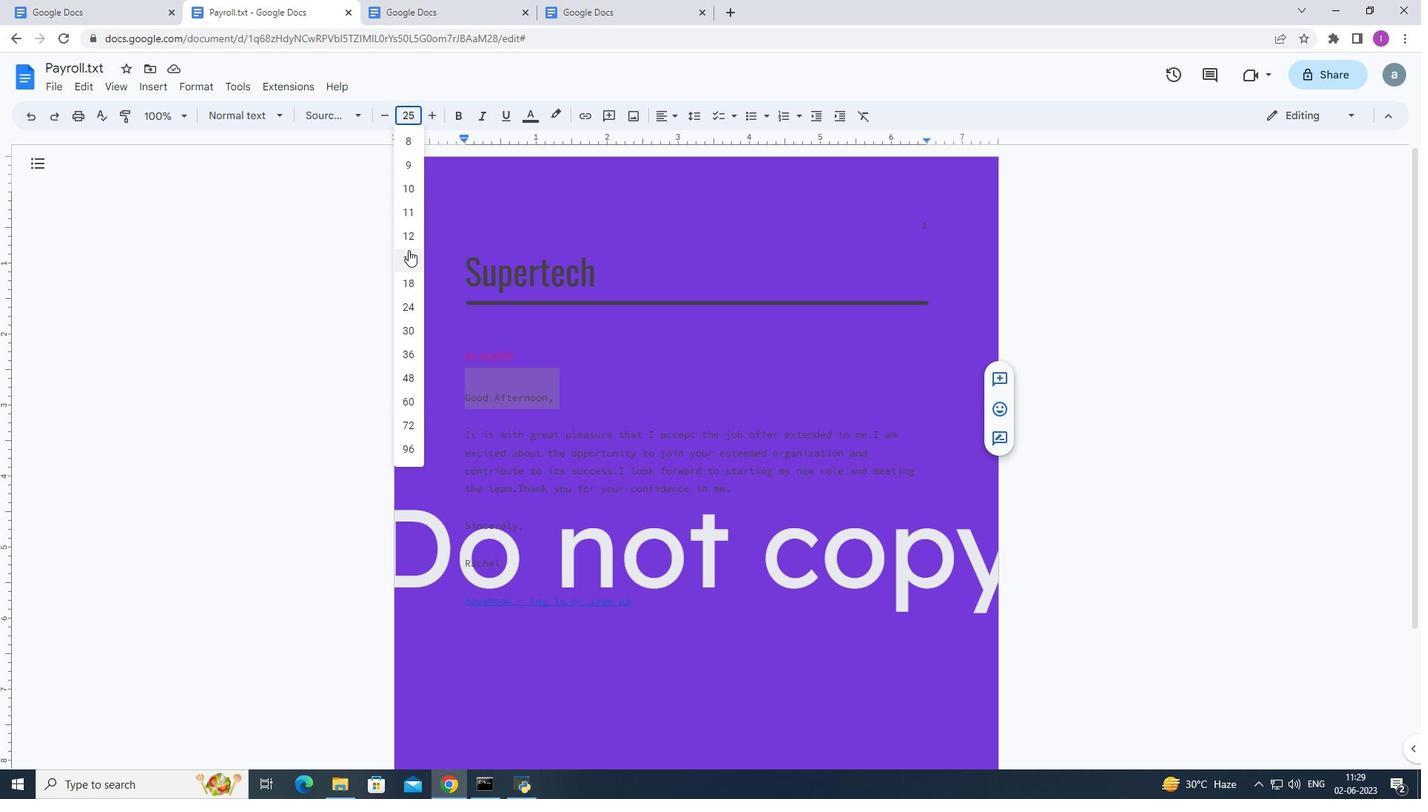 
Action: Mouse moved to (273, 344)
Screenshot: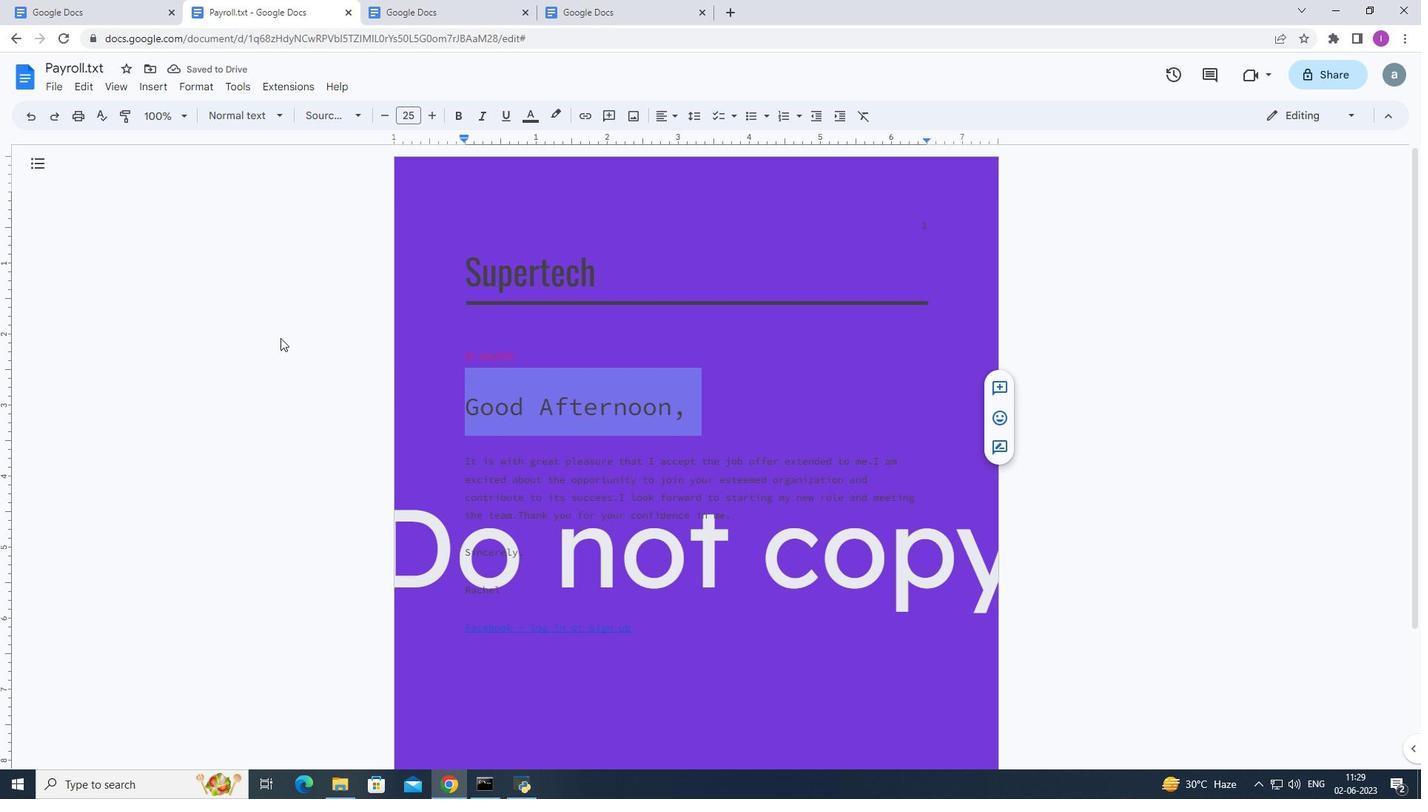 
Action: Mouse pressed left at (273, 344)
Screenshot: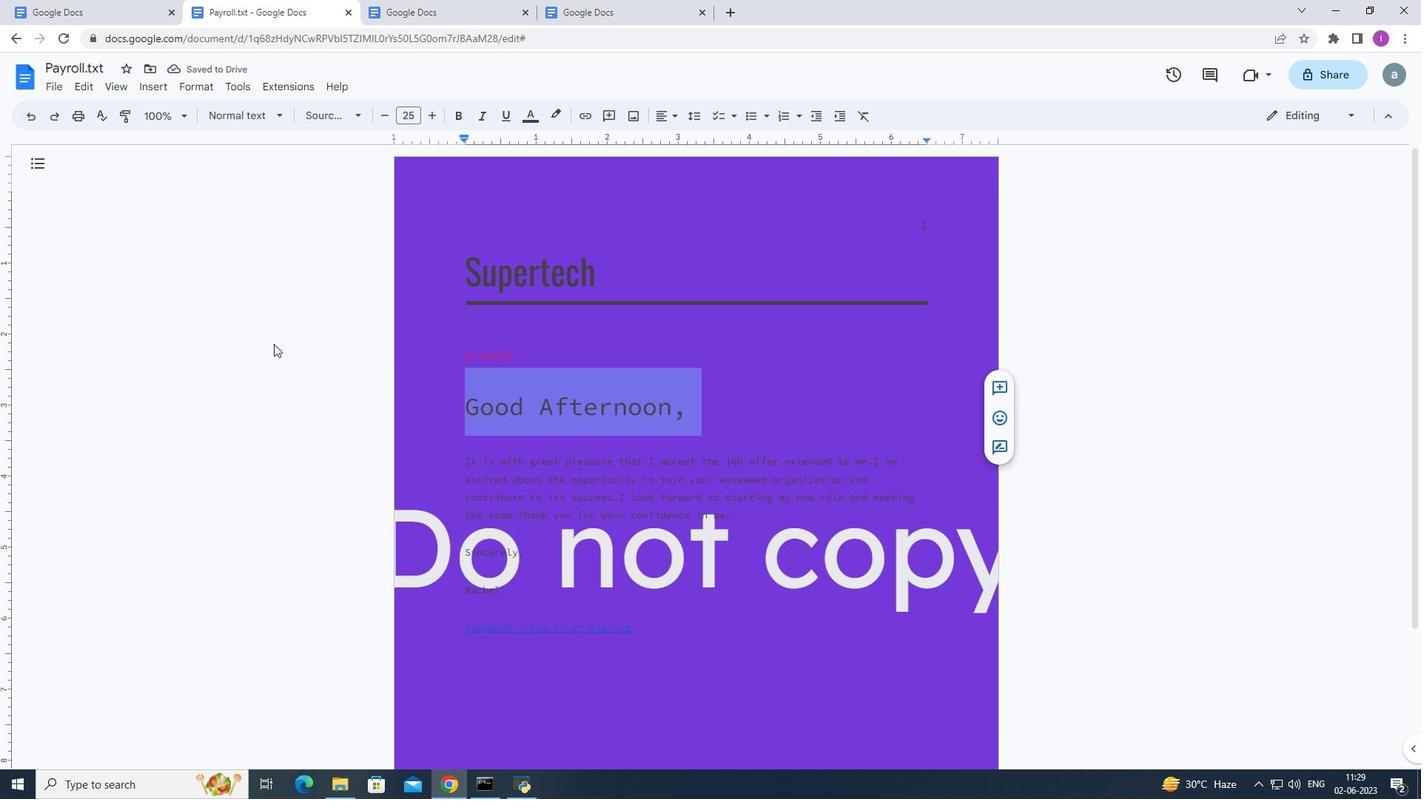 
Action: Mouse moved to (482, 441)
Screenshot: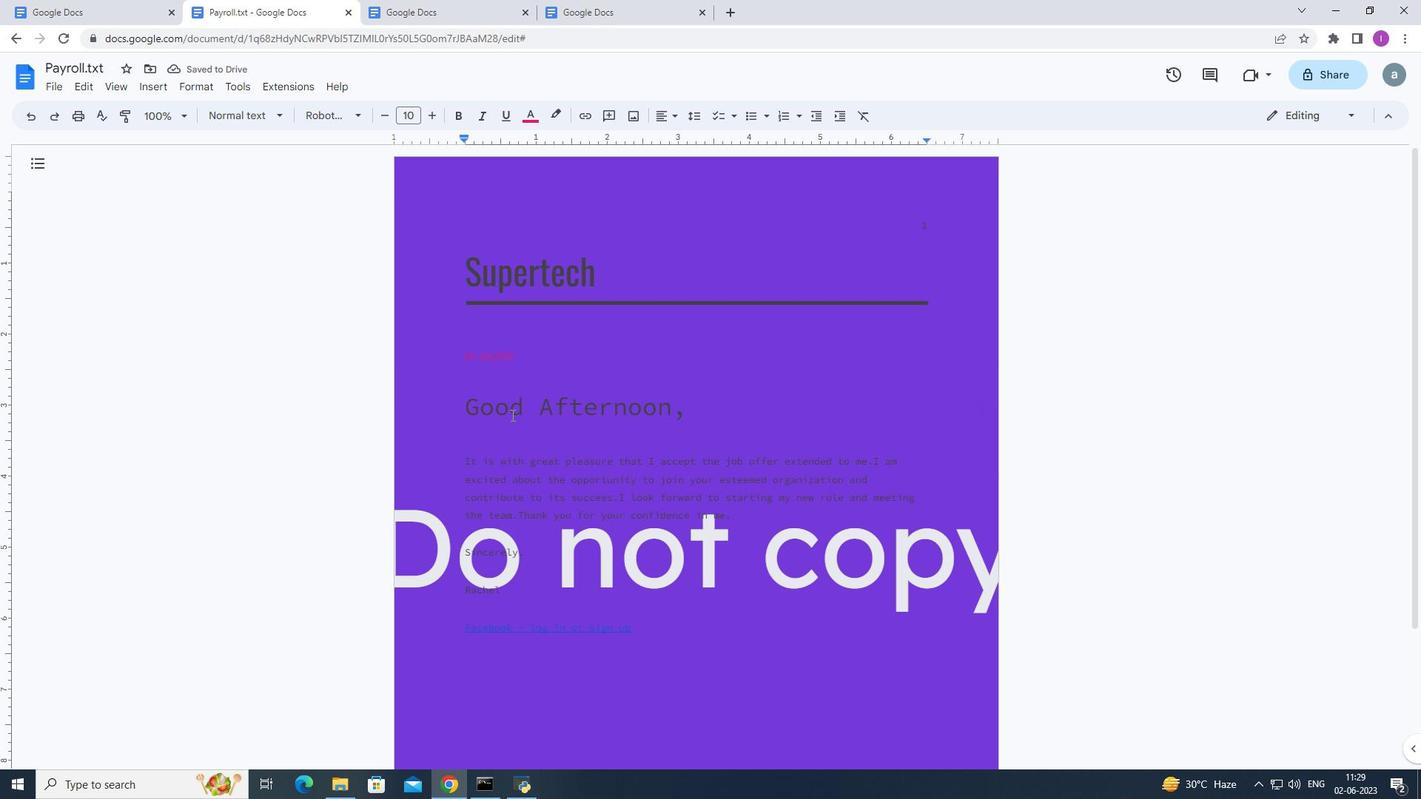 
